 Task: Add an event with the title Project Quality Assurance and Process Improvement Discussion, date '2023/11/14', time 7:00 AM to 9:00 AMand add a description: Throughout the workshop, participants will engage in a series of activities, exercises, and practice sessions that focus on refining their presentation skills. These activities are designed to provide hands-on experience and valuable feedback to help participants improve their delivery style and create compelling presentations.Select event color  Grape . Add location for the event as: Montreal, Canada, logged in from the account softage.4@softage.netand send the event invitation to softage.10@softage.net and softage.1@softage.net. Set a reminder for the event Doesn't repeat
Action: Mouse moved to (68, 91)
Screenshot: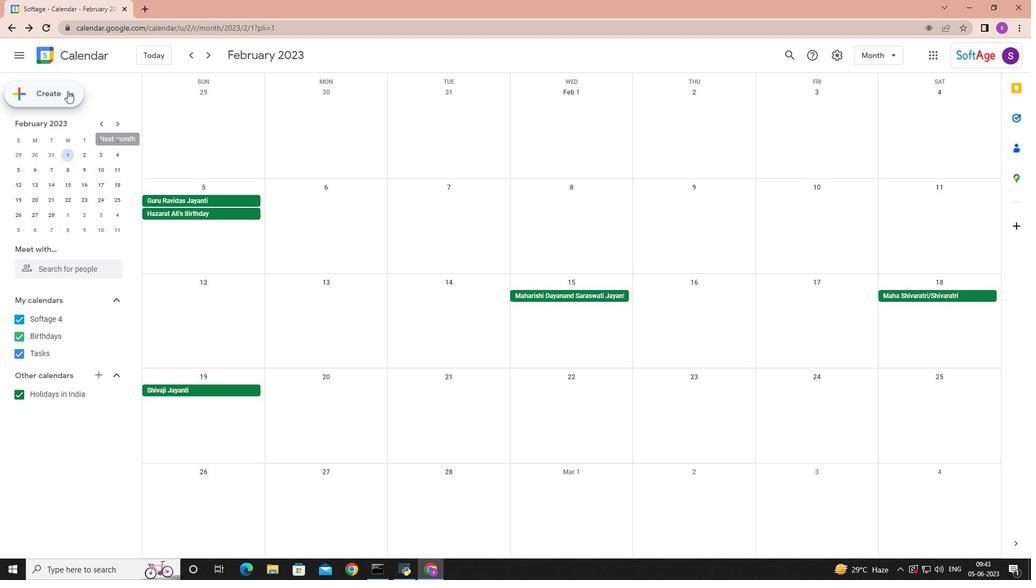 
Action: Mouse pressed left at (68, 91)
Screenshot: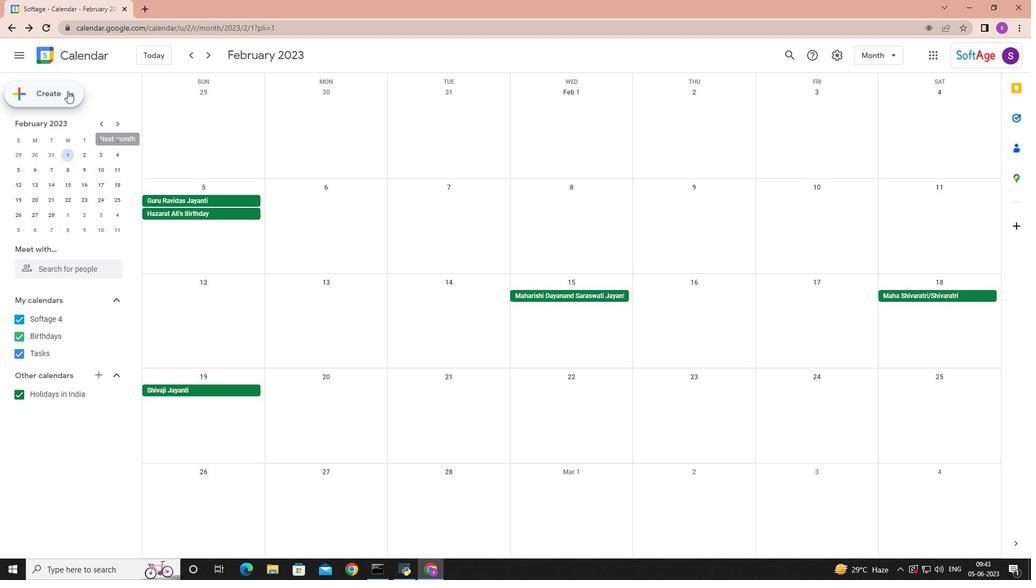 
Action: Mouse moved to (58, 121)
Screenshot: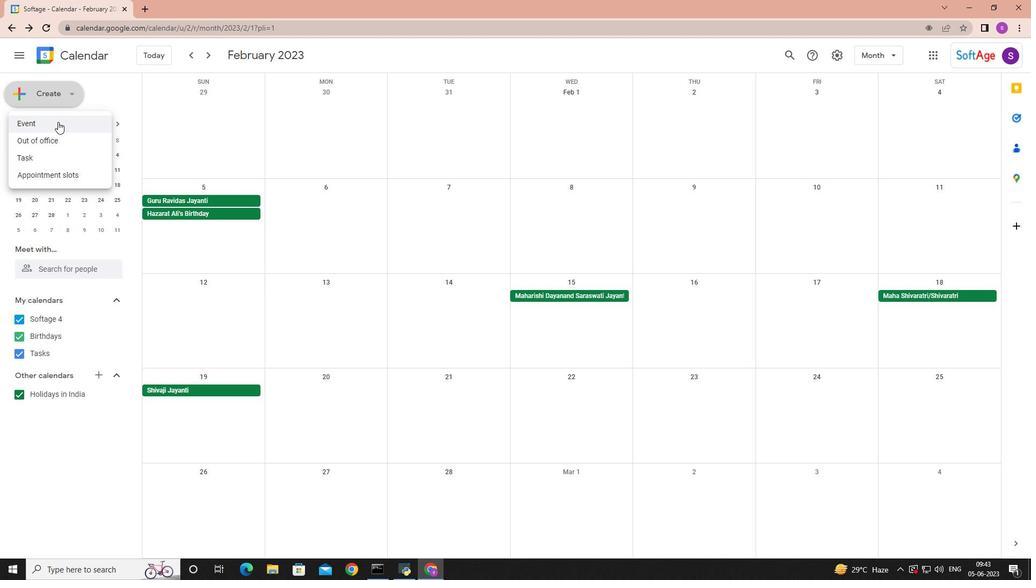 
Action: Mouse pressed left at (58, 121)
Screenshot: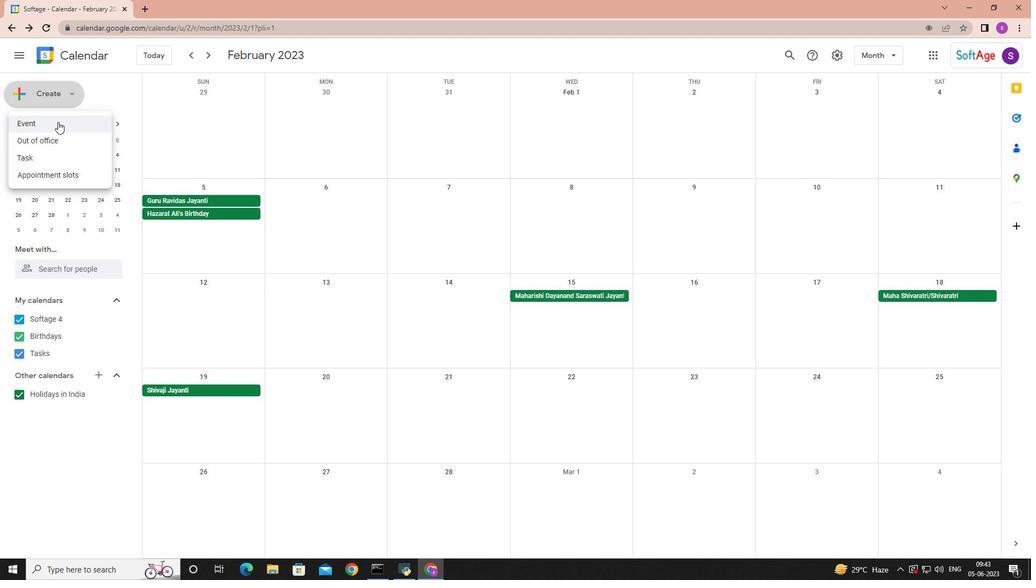 
Action: Mouse moved to (401, 362)
Screenshot: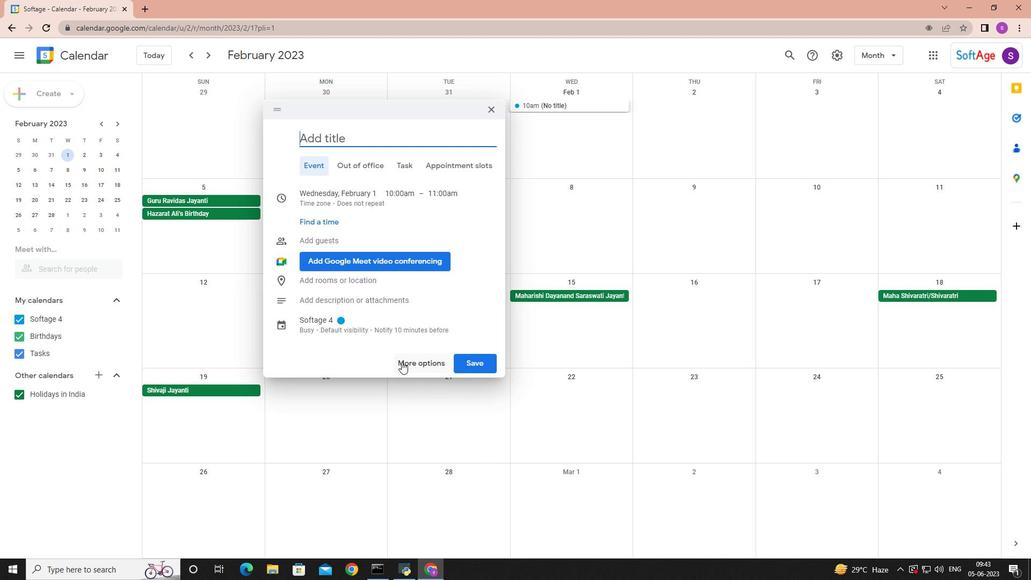
Action: Mouse pressed left at (401, 362)
Screenshot: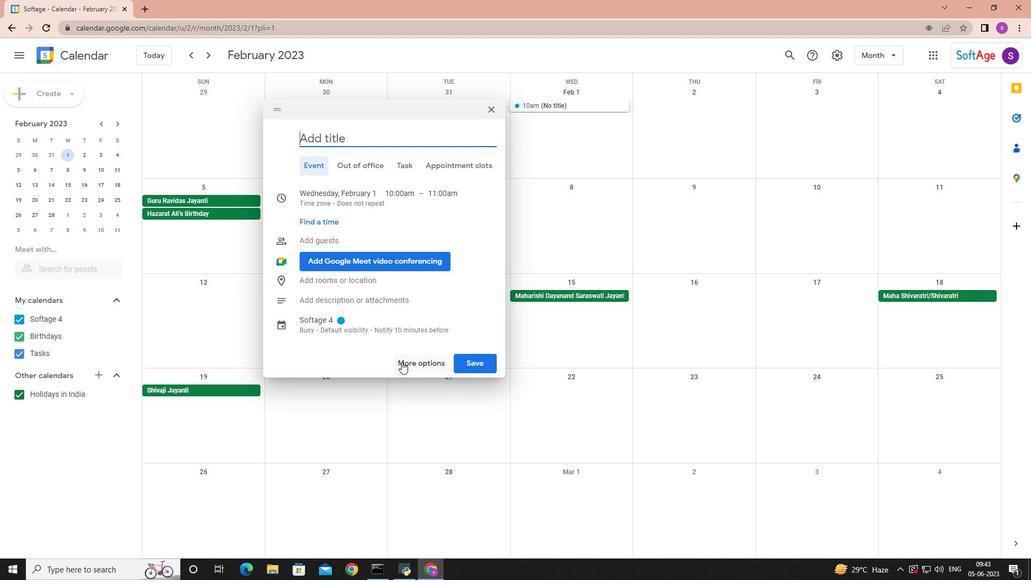 
Action: Key pressed <Key.shift>Project<Key.space><Key.shift>Quality<Key.space><Key.shift>Assurance<Key.space>and<Key.space>process<Key.space><Key.shift>Im<Key.space>p<Key.backspace><Key.backspace>provement<Key.space><Key.shift>Discussion<Key.space>
Screenshot: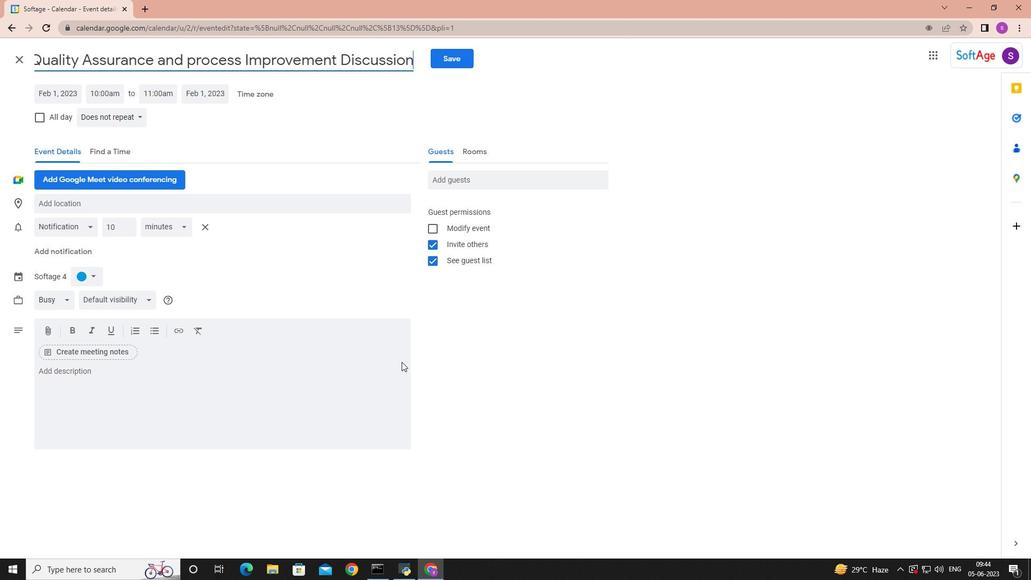 
Action: Mouse moved to (59, 94)
Screenshot: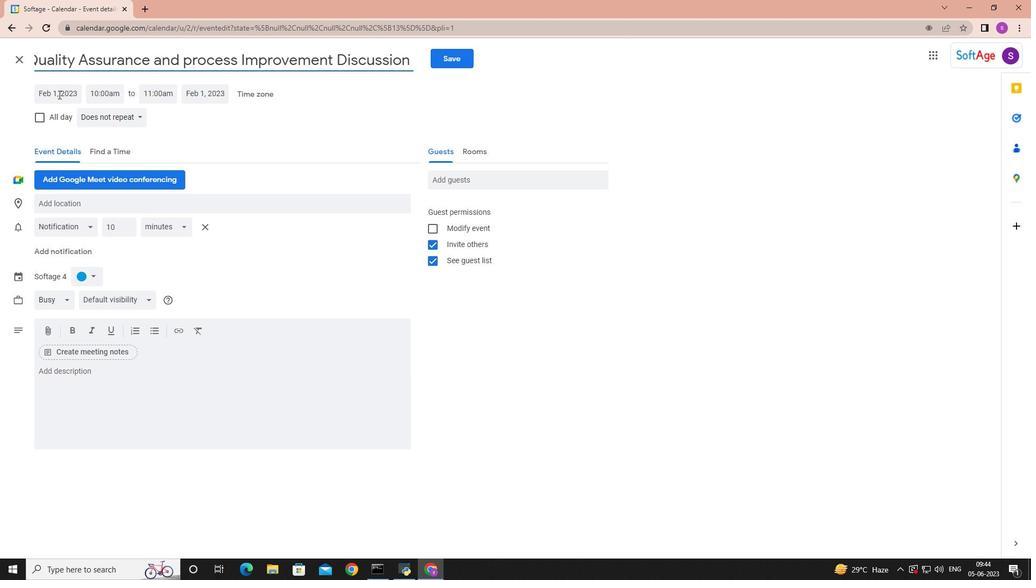 
Action: Mouse pressed left at (59, 94)
Screenshot: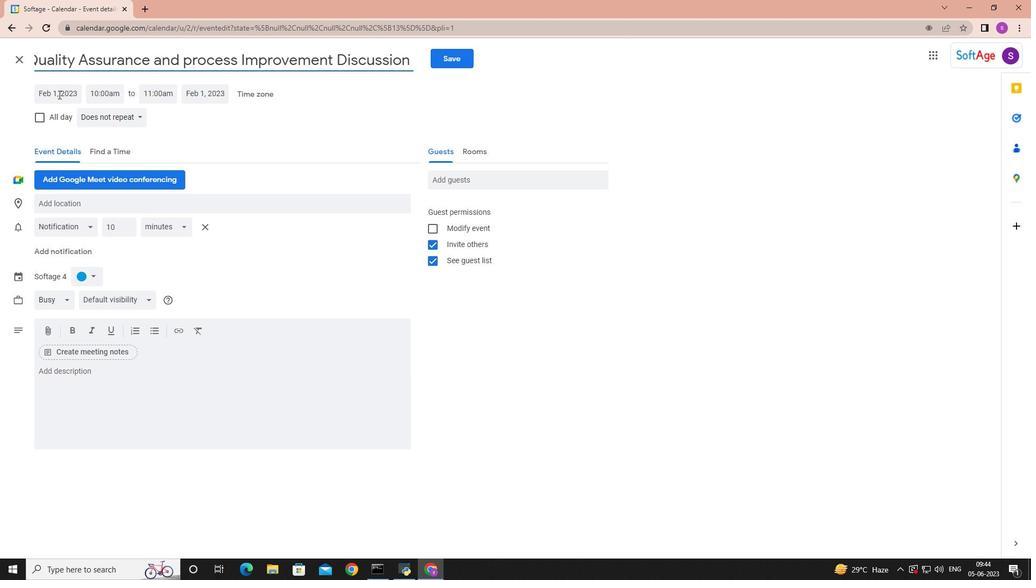
Action: Mouse moved to (169, 114)
Screenshot: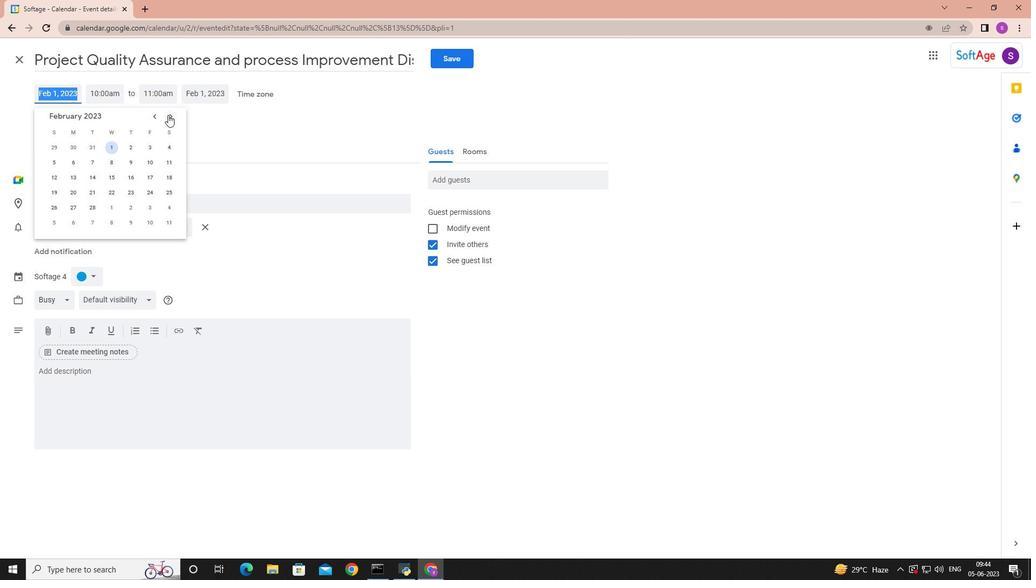 
Action: Mouse pressed left at (169, 114)
Screenshot: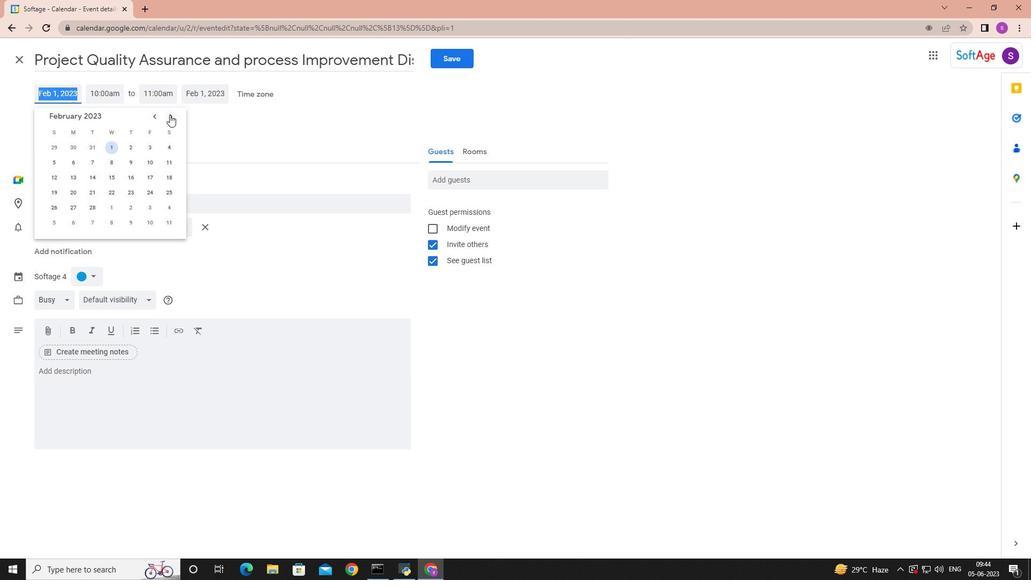 
Action: Mouse moved to (169, 114)
Screenshot: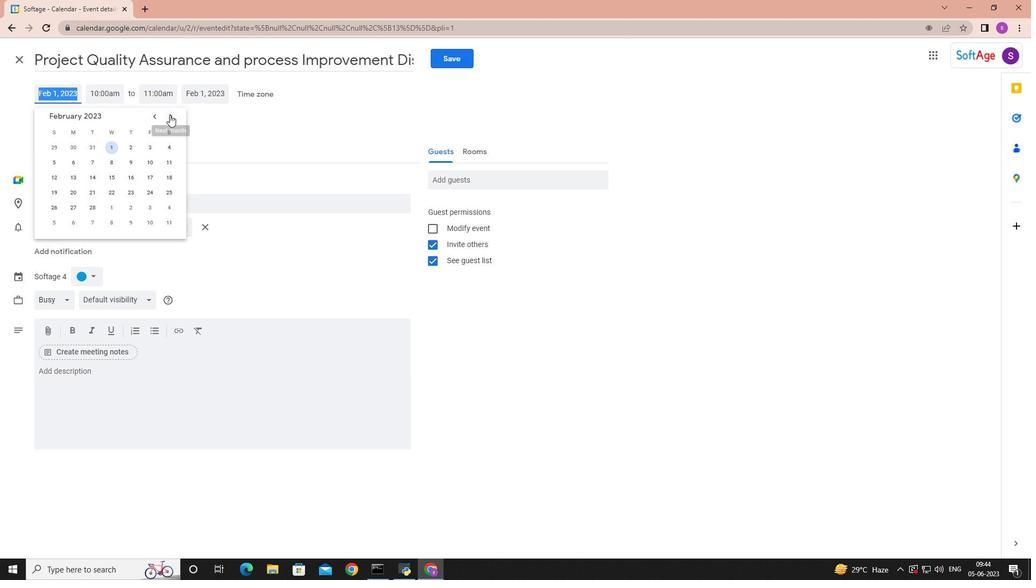 
Action: Mouse pressed left at (169, 114)
Screenshot: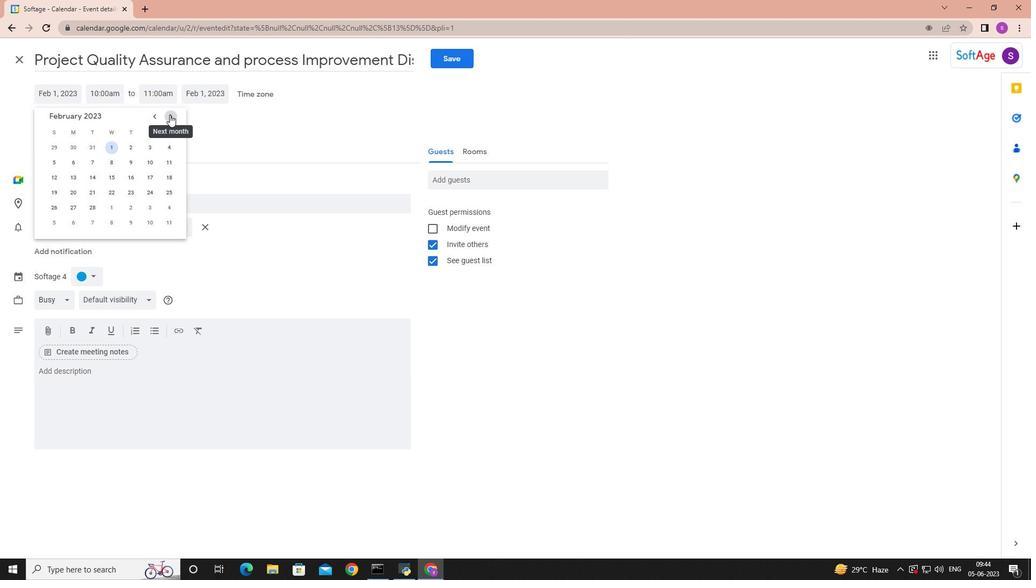 
Action: Mouse pressed left at (169, 114)
Screenshot: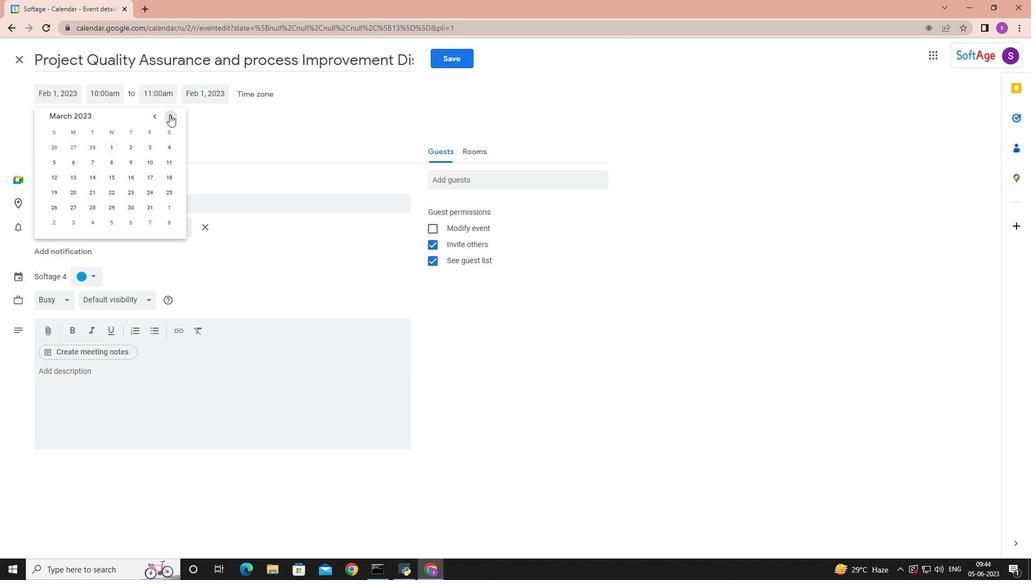 
Action: Mouse pressed left at (169, 114)
Screenshot: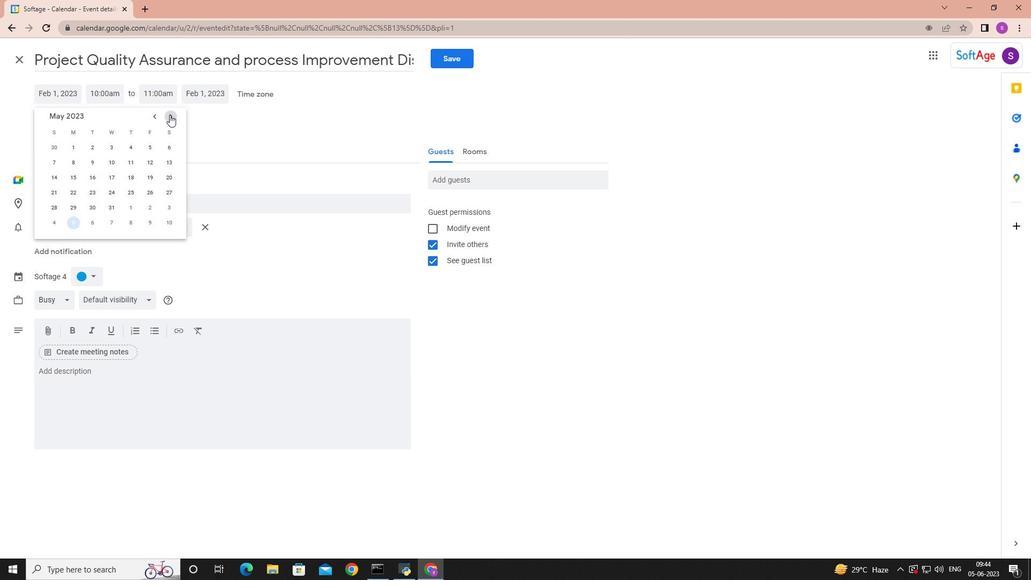 
Action: Mouse pressed left at (169, 114)
Screenshot: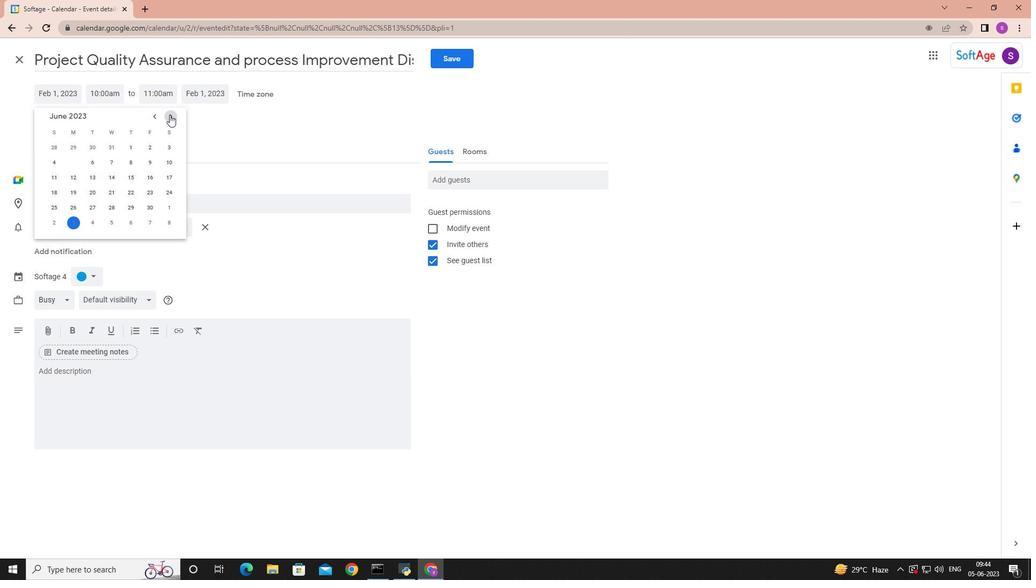 
Action: Mouse pressed left at (169, 114)
Screenshot: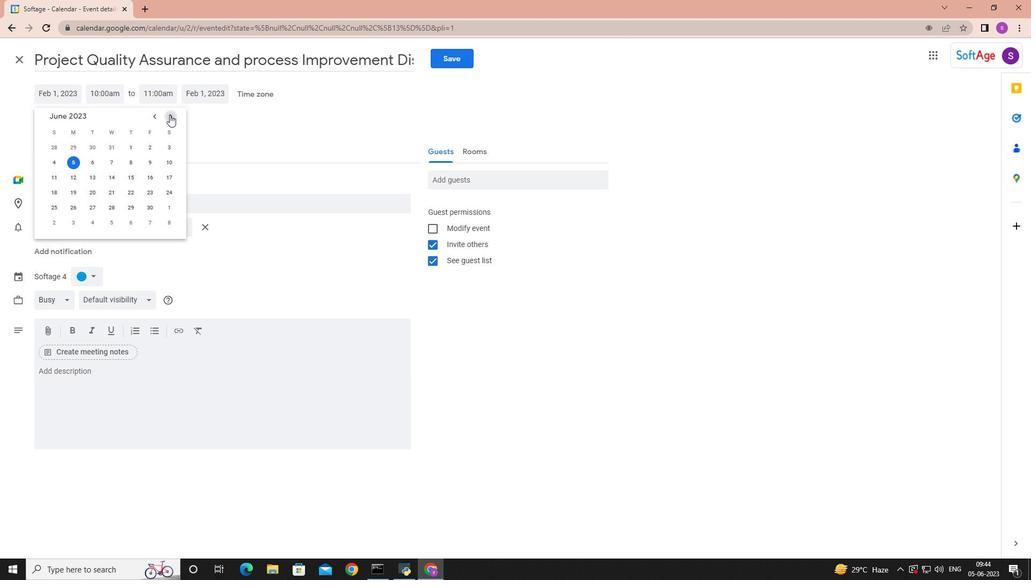
Action: Mouse pressed left at (169, 114)
Screenshot: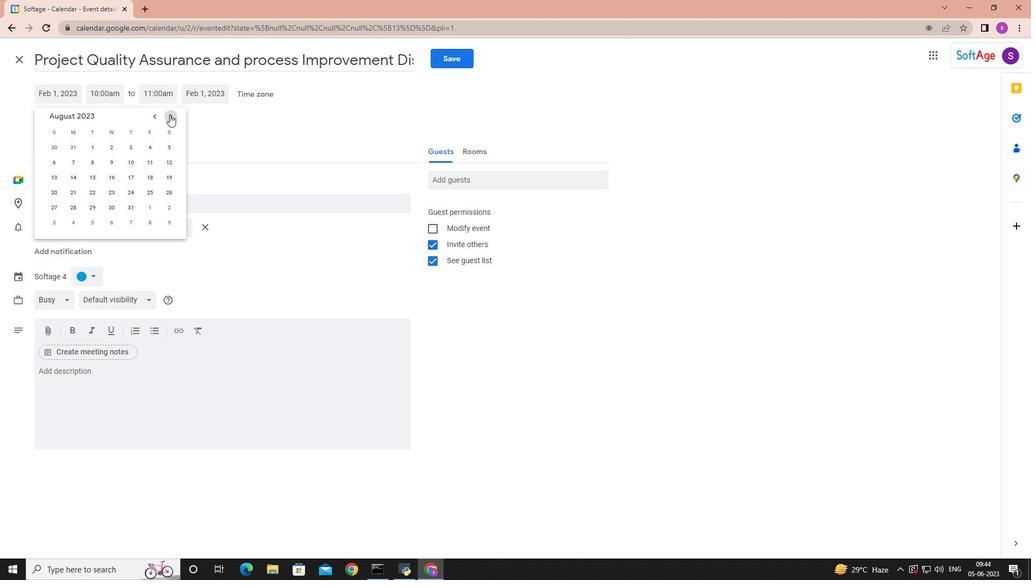 
Action: Mouse pressed left at (169, 114)
Screenshot: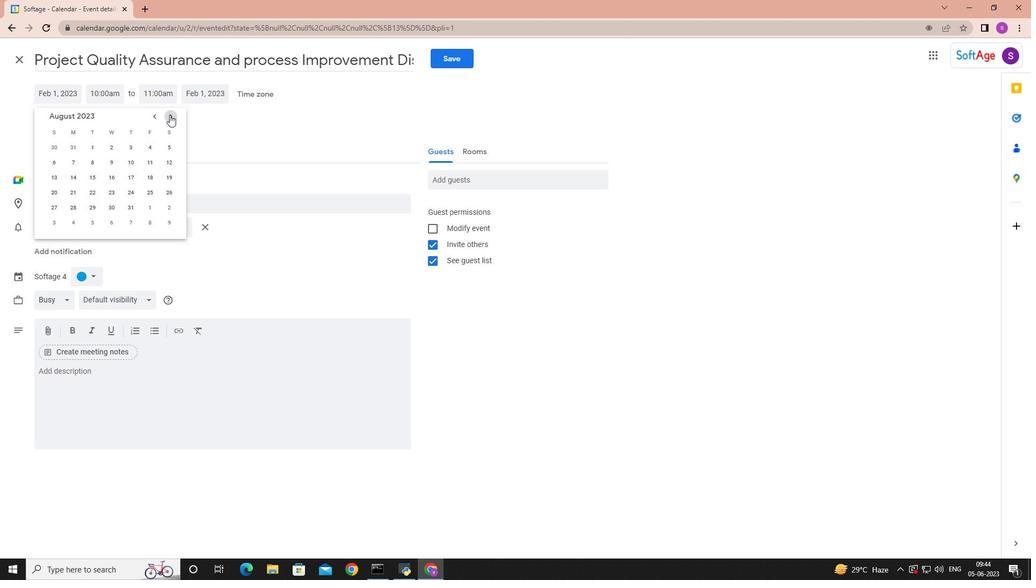
Action: Mouse pressed left at (169, 114)
Screenshot: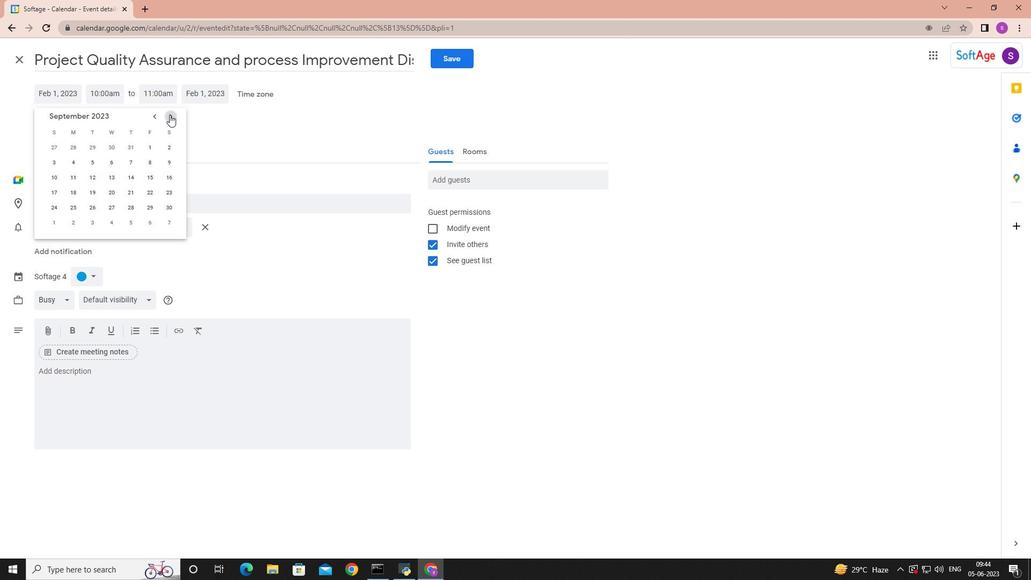 
Action: Mouse moved to (95, 177)
Screenshot: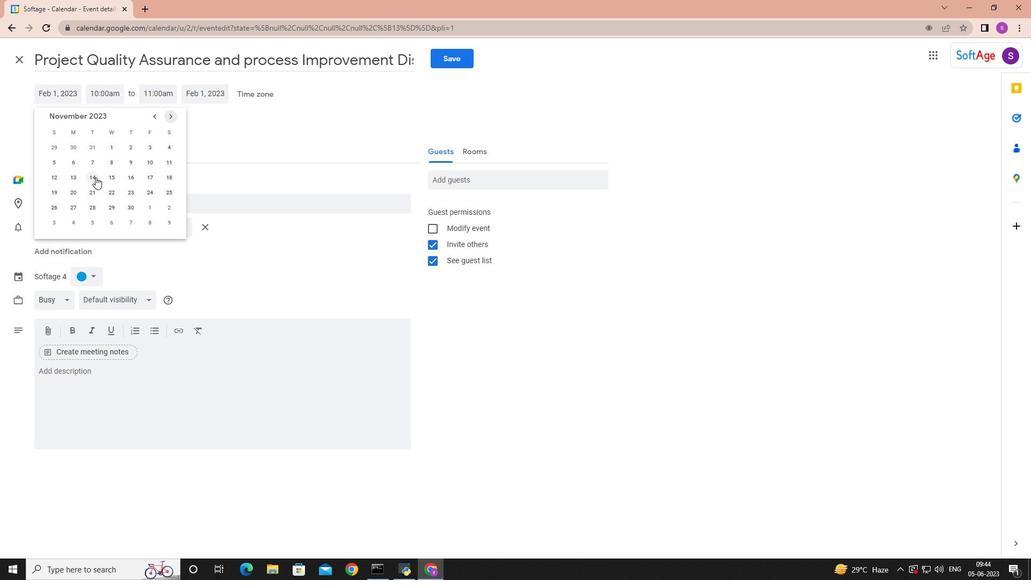 
Action: Mouse pressed left at (95, 177)
Screenshot: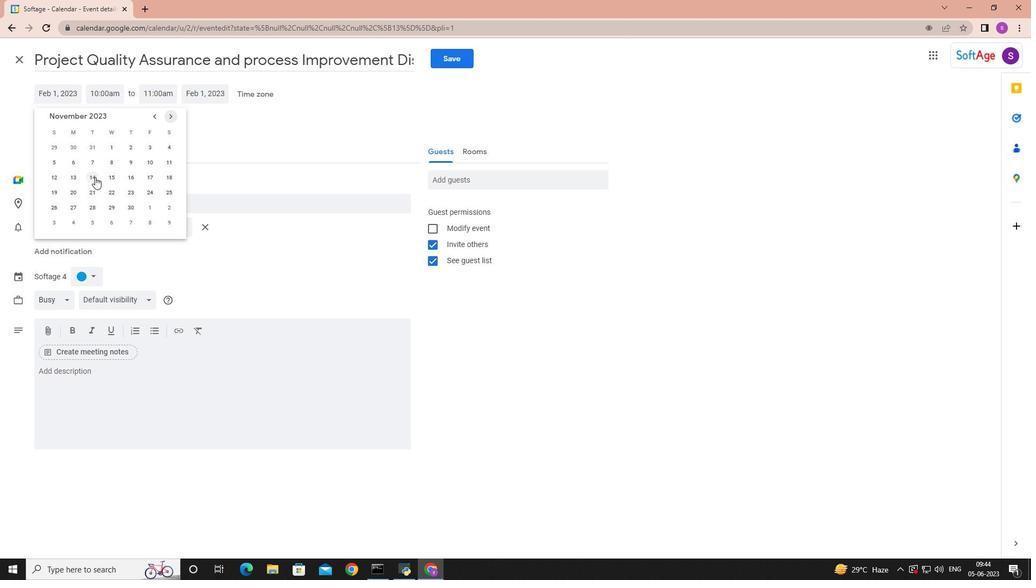 
Action: Mouse moved to (105, 93)
Screenshot: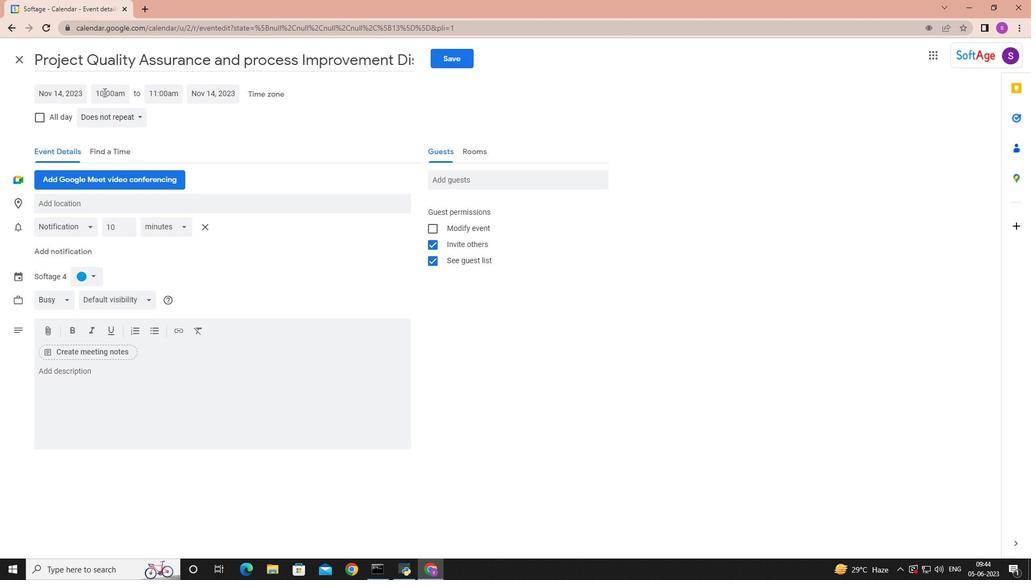 
Action: Mouse pressed left at (105, 93)
Screenshot: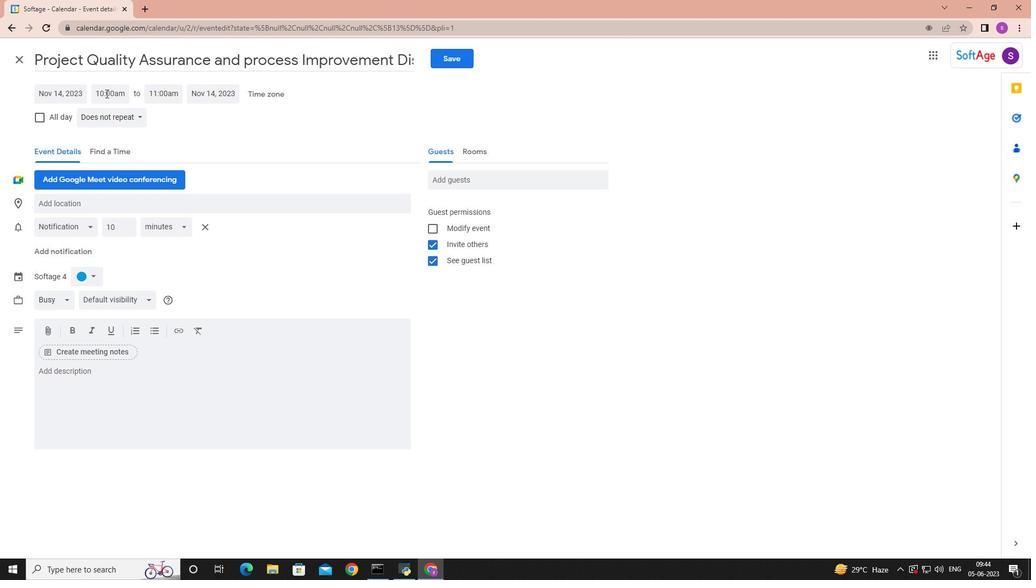 
Action: Mouse moved to (151, 183)
Screenshot: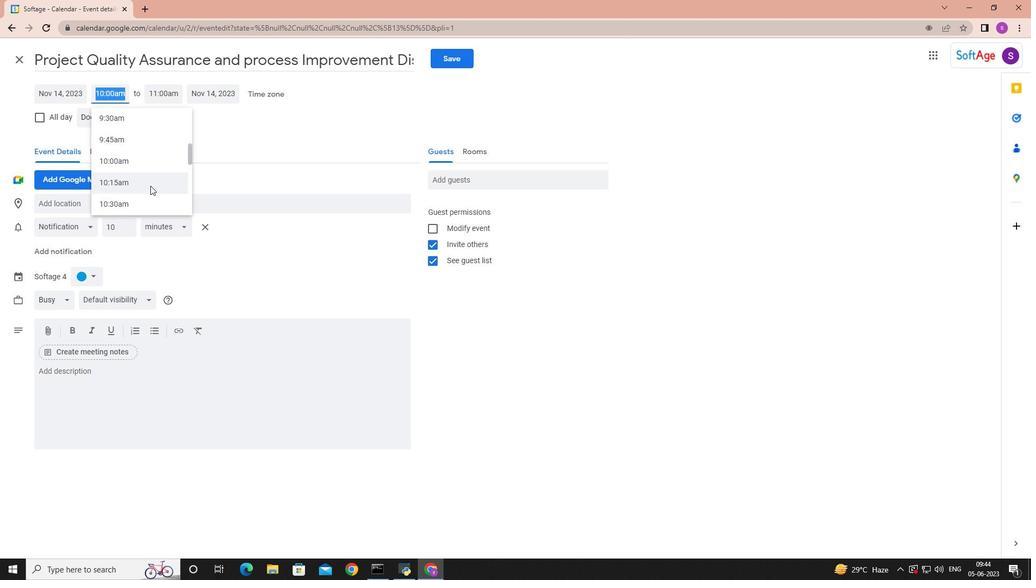 
Action: Mouse scrolled (151, 184) with delta (0, 0)
Screenshot: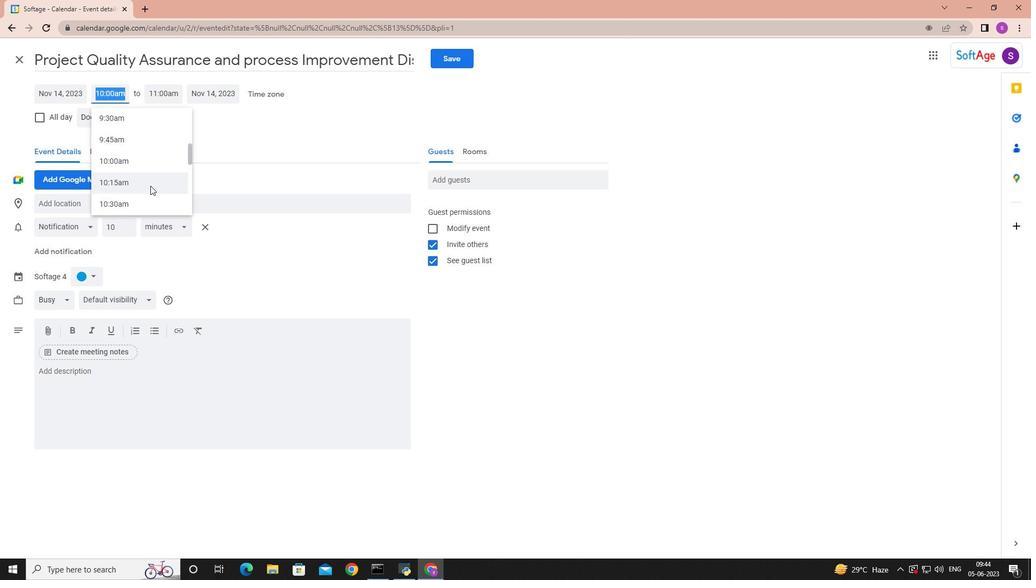 
Action: Mouse scrolled (151, 184) with delta (0, 0)
Screenshot: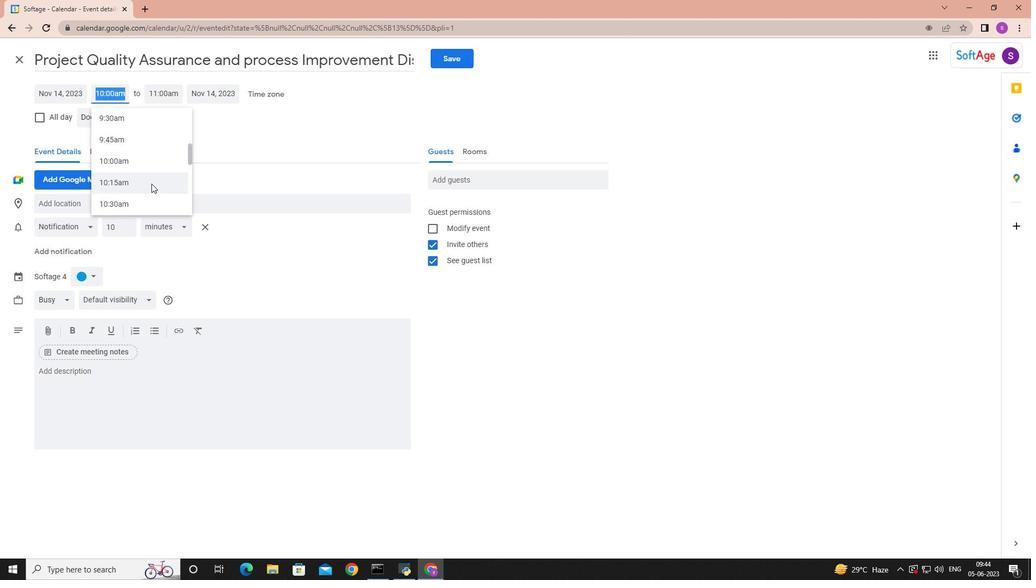 
Action: Mouse scrolled (151, 184) with delta (0, 0)
Screenshot: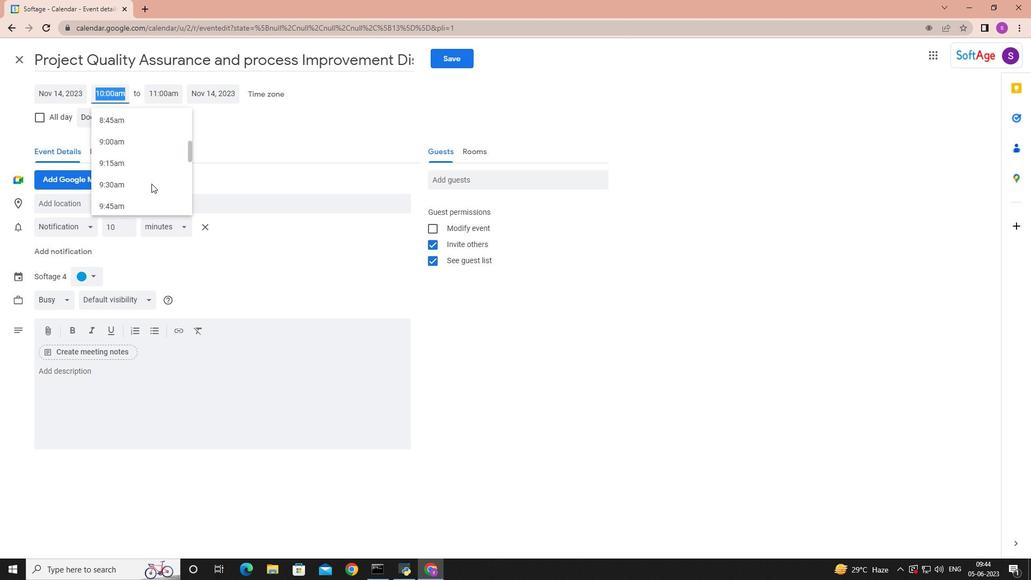 
Action: Mouse scrolled (151, 184) with delta (0, 0)
Screenshot: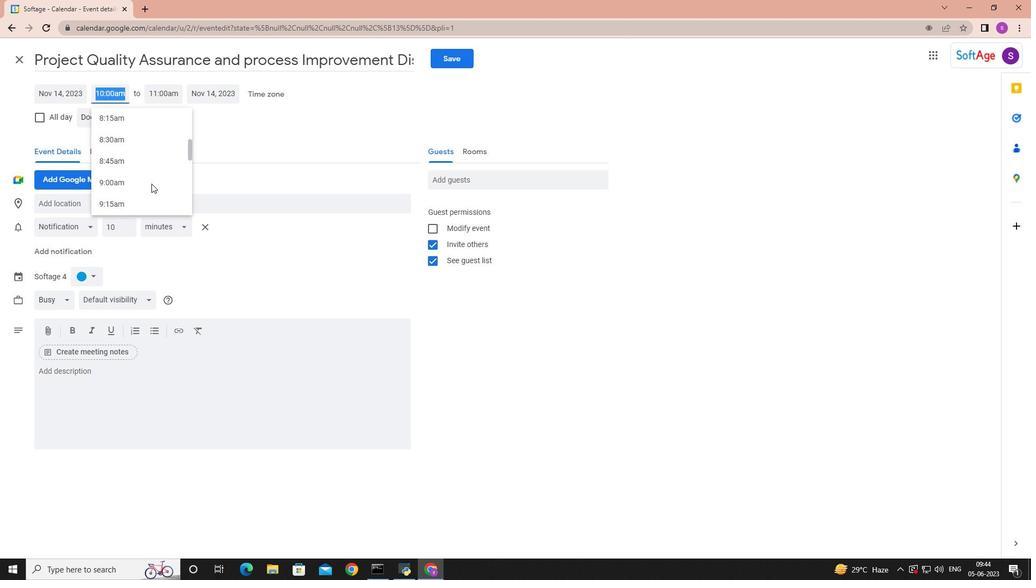 
Action: Mouse scrolled (151, 184) with delta (0, 0)
Screenshot: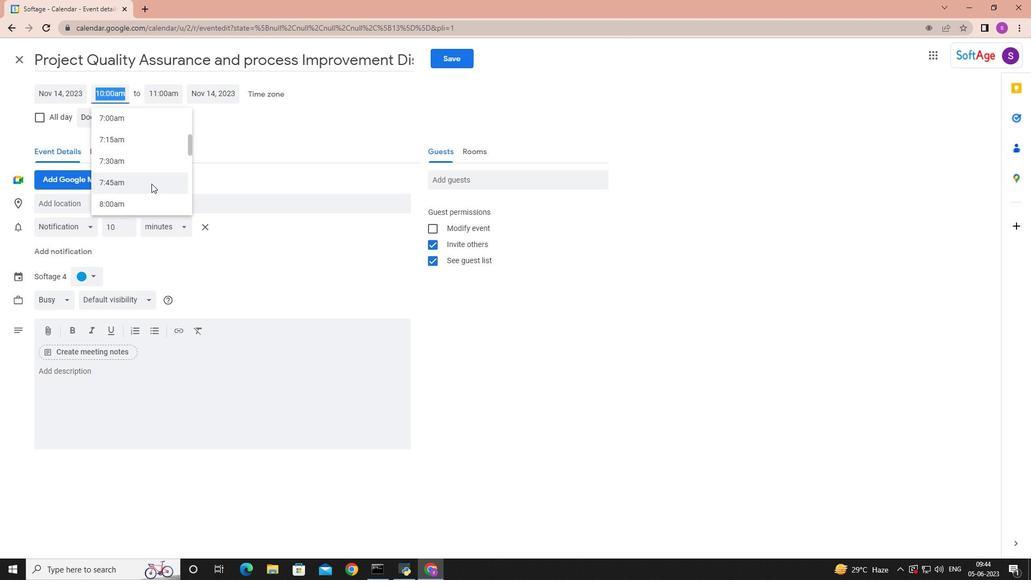
Action: Mouse moved to (126, 171)
Screenshot: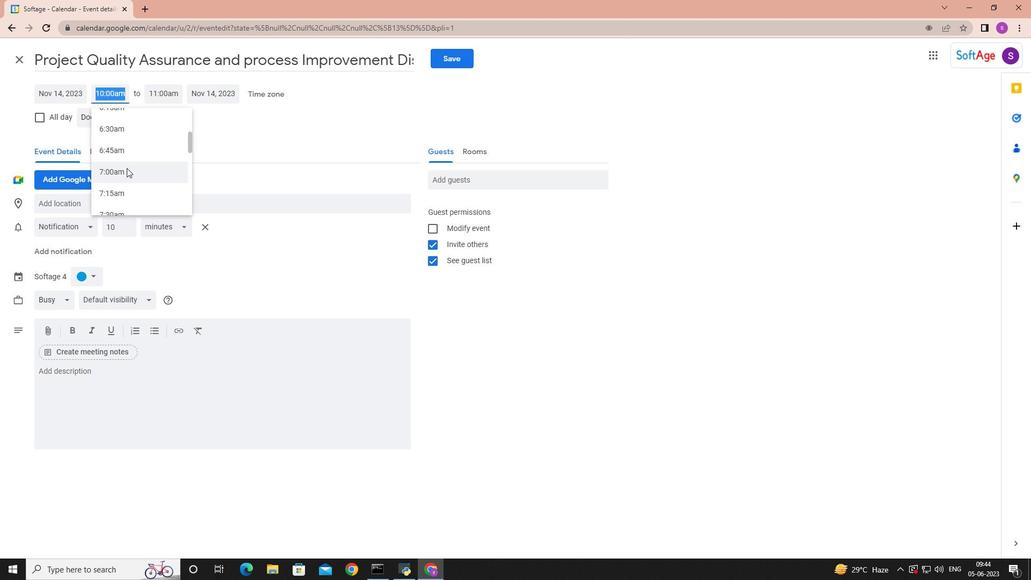 
Action: Mouse pressed left at (126, 171)
Screenshot: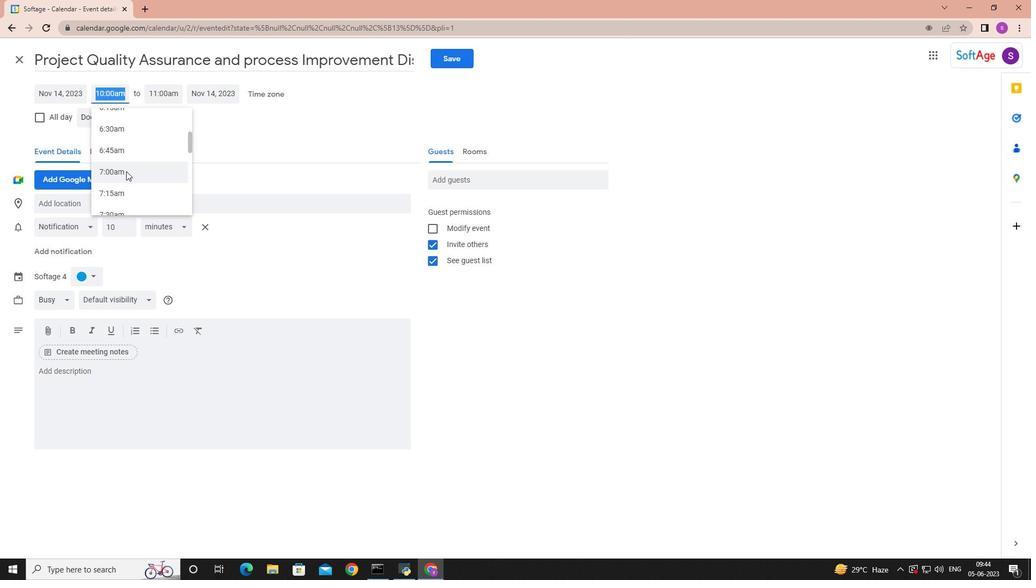 
Action: Mouse moved to (161, 91)
Screenshot: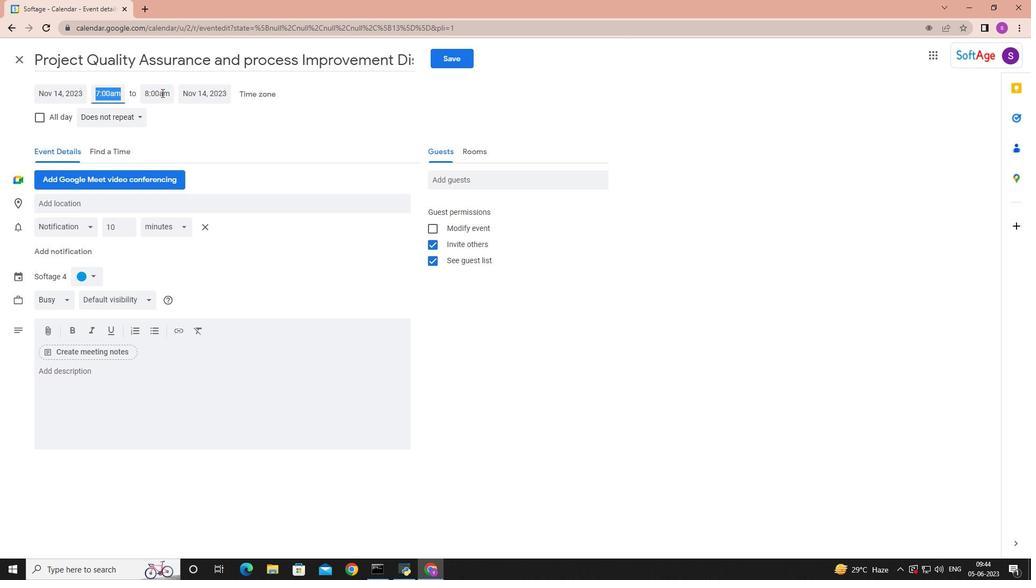 
Action: Mouse pressed left at (161, 91)
Screenshot: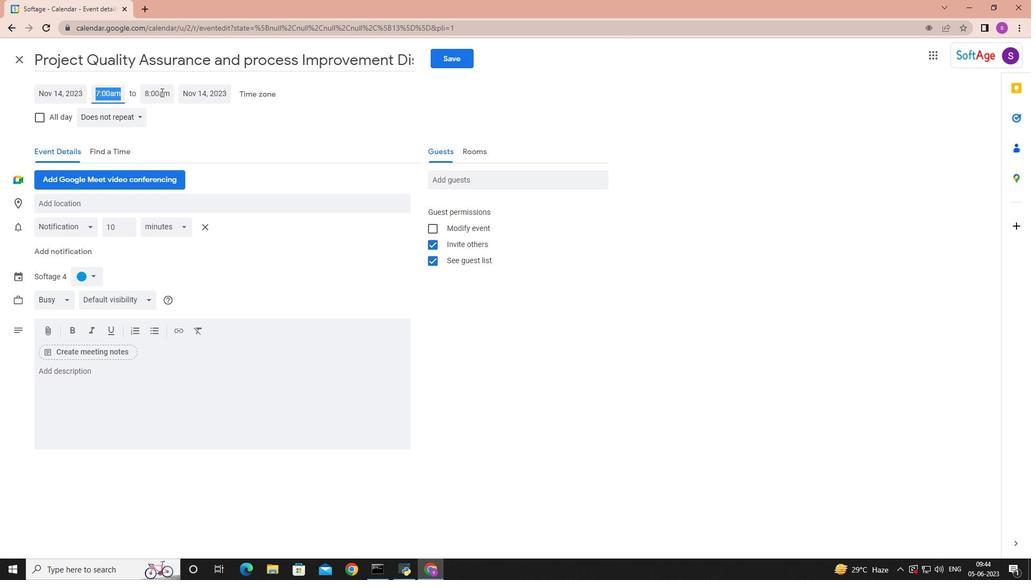 
Action: Mouse moved to (179, 204)
Screenshot: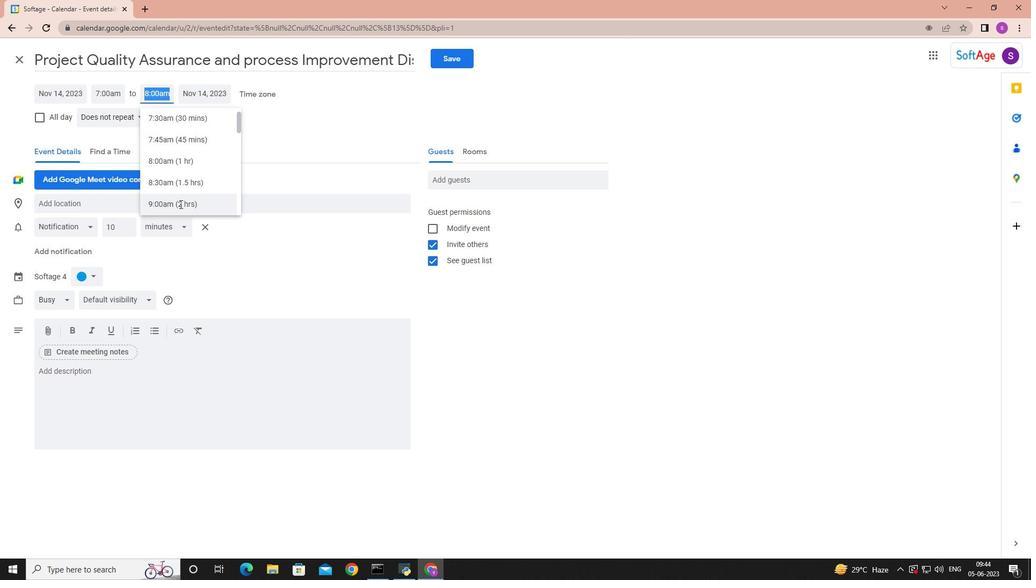 
Action: Mouse pressed left at (179, 204)
Screenshot: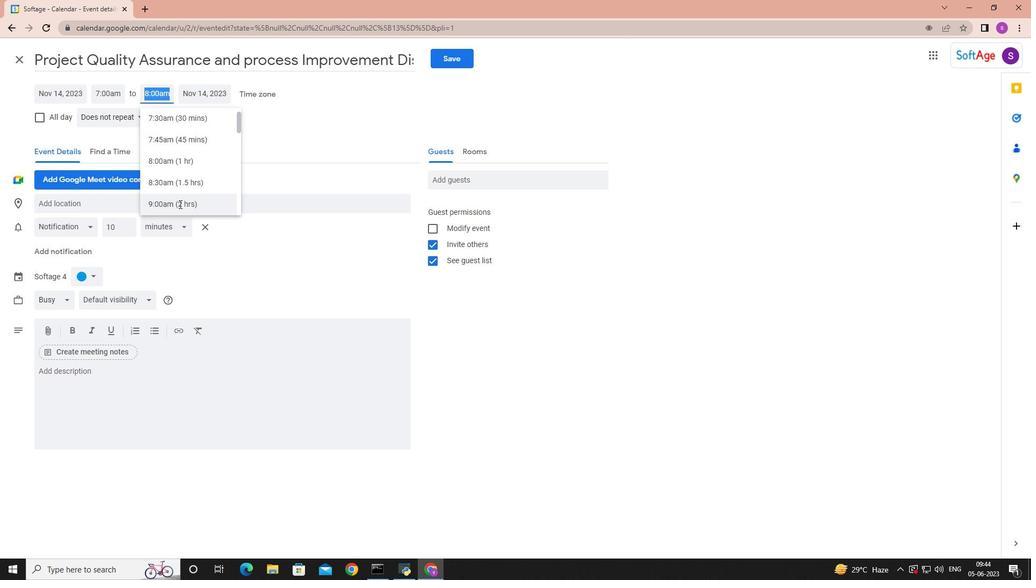 
Action: Mouse moved to (94, 376)
Screenshot: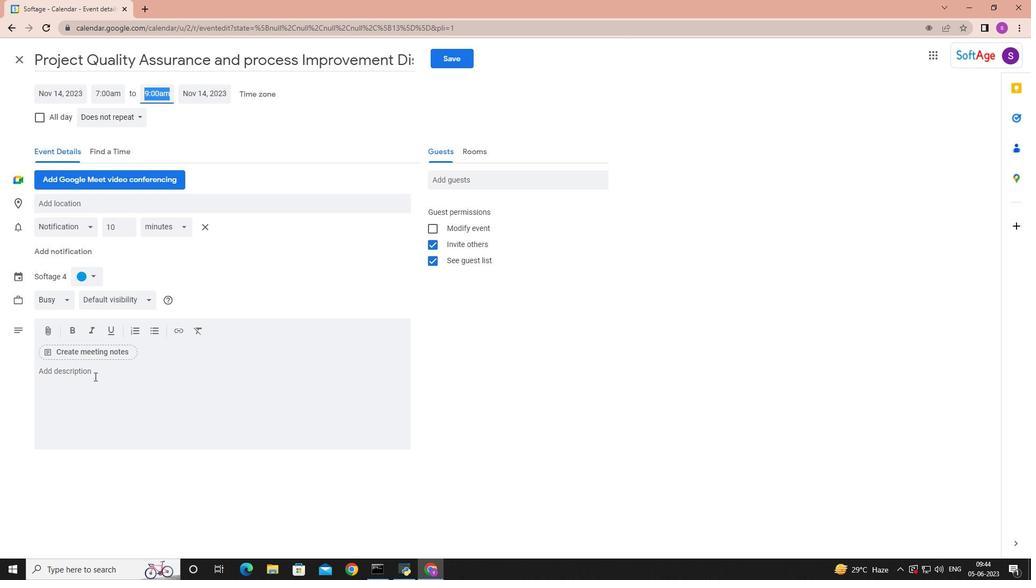 
Action: Mouse pressed left at (94, 376)
Screenshot: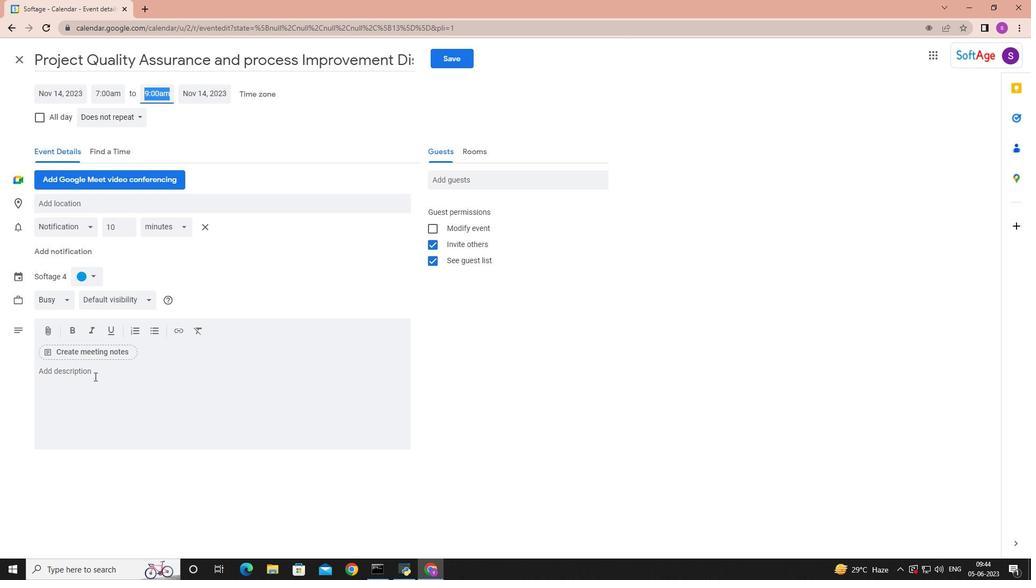 
Action: Mouse moved to (101, 377)
Screenshot: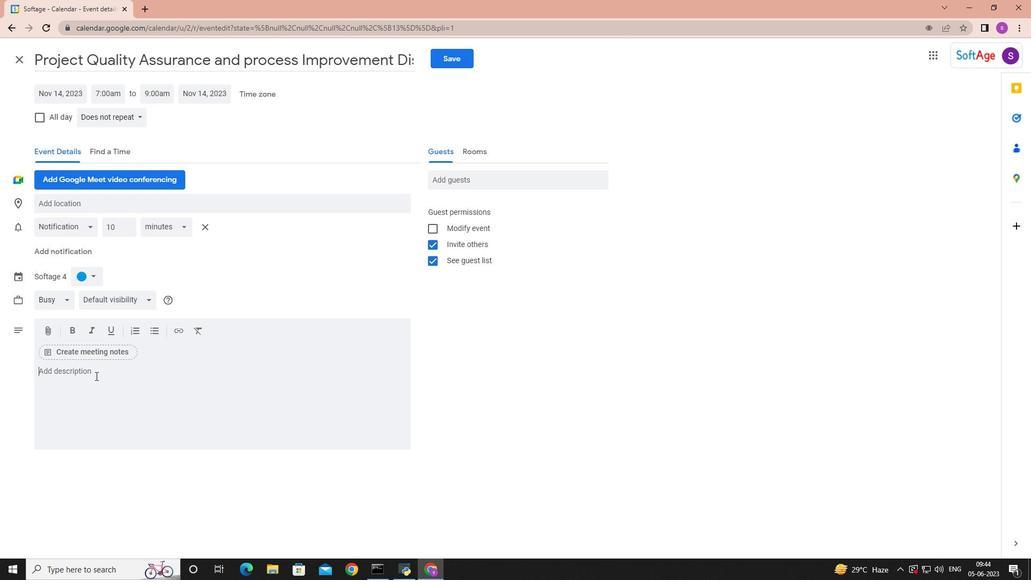 
Action: Key pressed <Key.shift>Throughout<Key.space>the<Key.space>workshop<Key.space><Key.backspace>,<Key.space>participants<Key.space>will<Key.space>engage<Key.space>in<Key.space>a<Key.space>series<Key.space>if<Key.space><Key.backspace><Key.backspace><Key.backspace>of<Key.space>activir<Key.backspace>ties<Key.space>are<Key.space>designed<Key.space>to<Key.space>provide<Key.space>hands-on<Key.space>experience<Key.space>and<Key.space>valuable<Key.space>feedback<Key.space>to<Key.space>help<Key.space>participants<Key.space>improve<Key.space>y<Key.backspace>their<Key.space>delivery<Key.space>style<Key.space>and<Key.space>create<Key.space>compelling<Key.space>presentations.
Screenshot: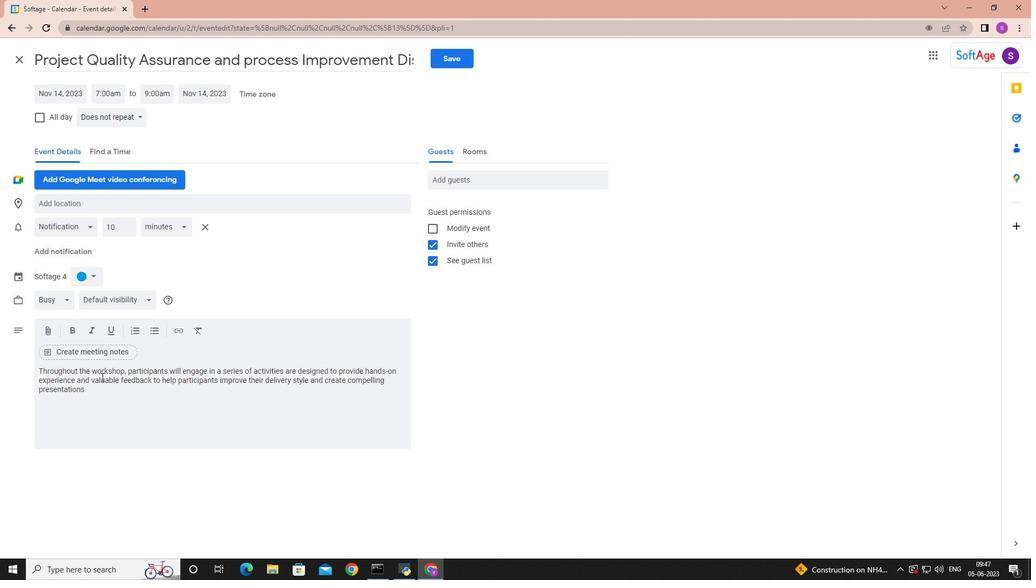 
Action: Mouse moved to (91, 276)
Screenshot: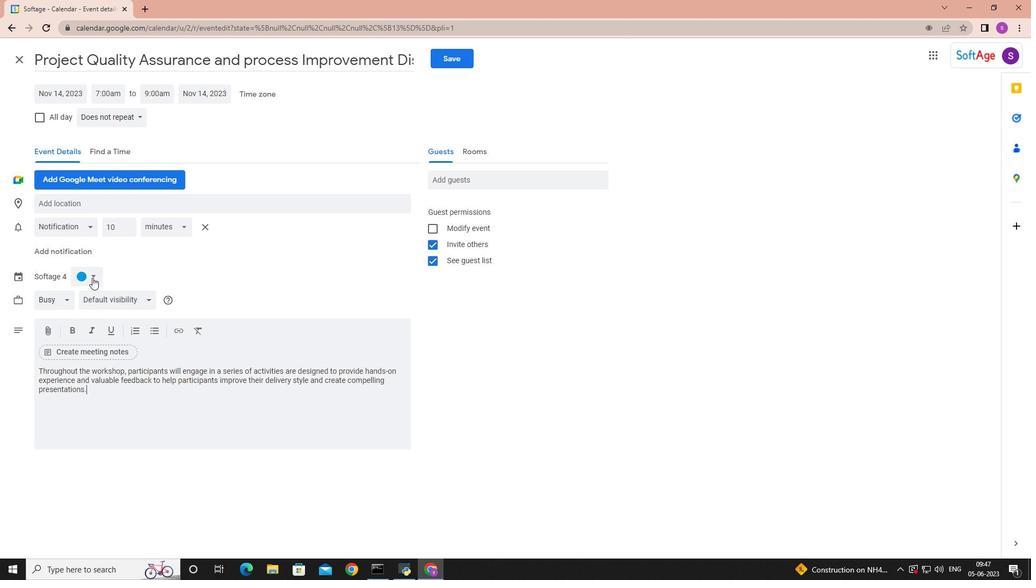 
Action: Mouse pressed left at (91, 276)
Screenshot: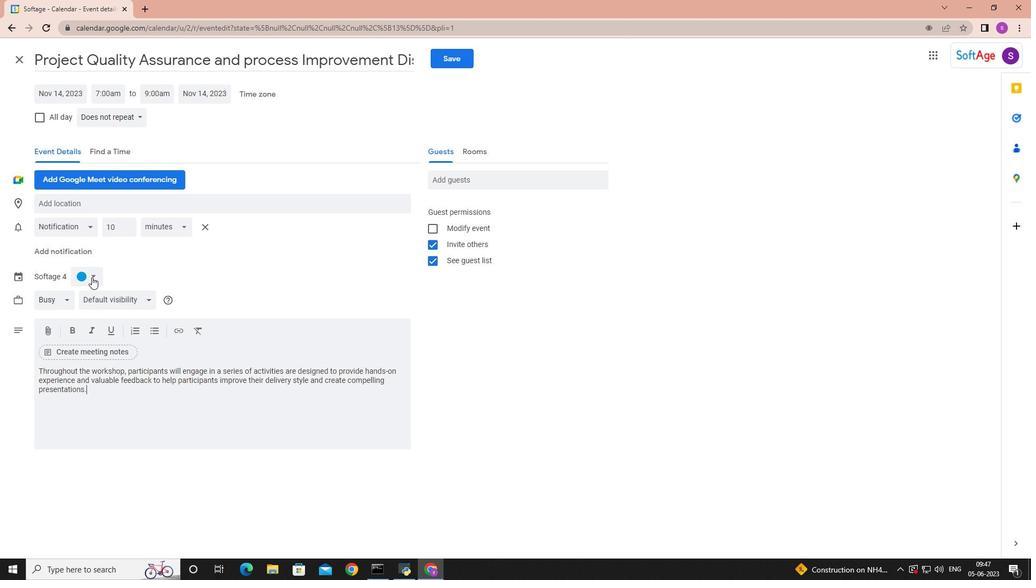 
Action: Mouse moved to (92, 327)
Screenshot: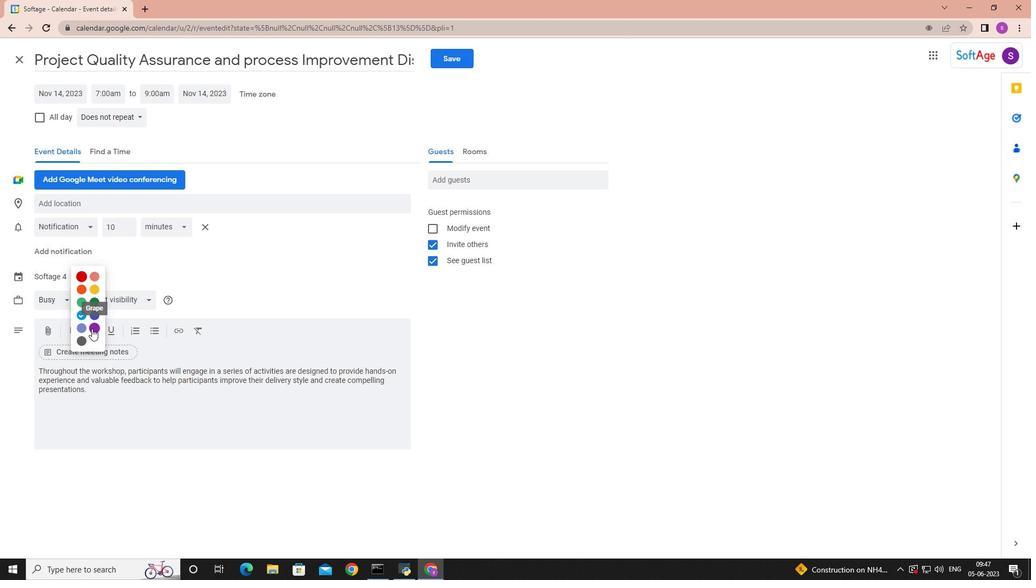 
Action: Mouse pressed left at (92, 327)
Screenshot: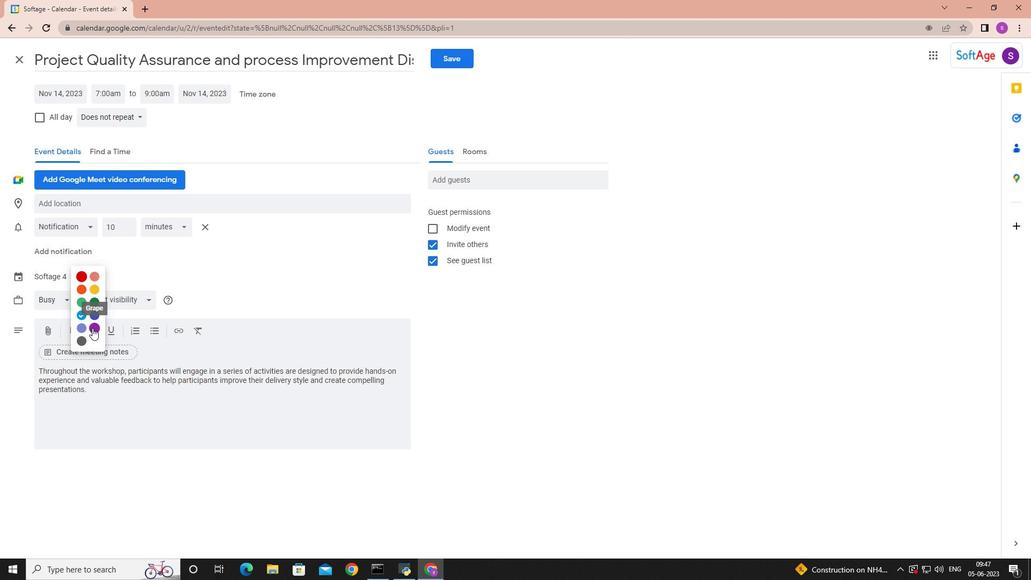 
Action: Mouse moved to (70, 203)
Screenshot: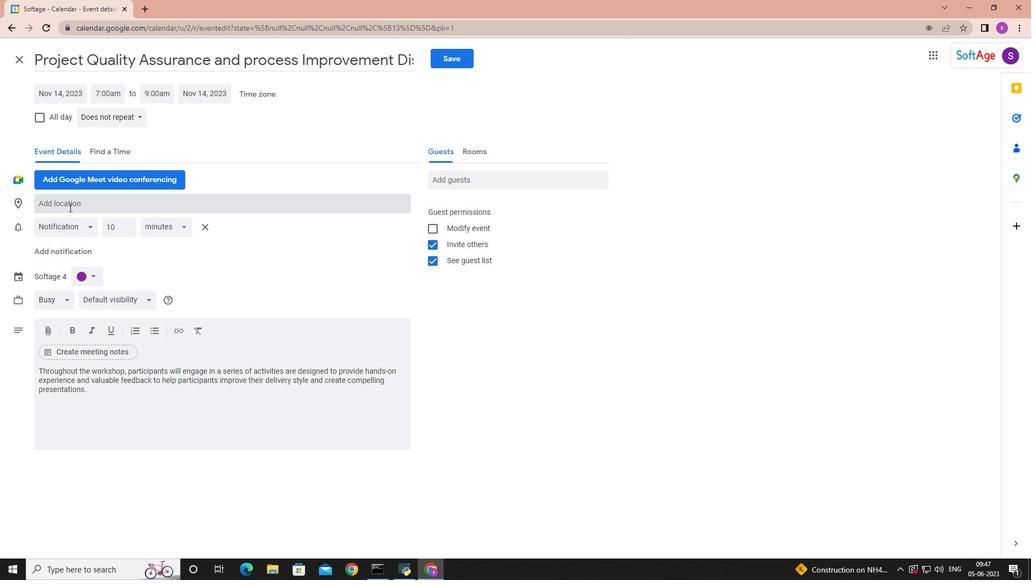 
Action: Mouse pressed left at (70, 203)
Screenshot: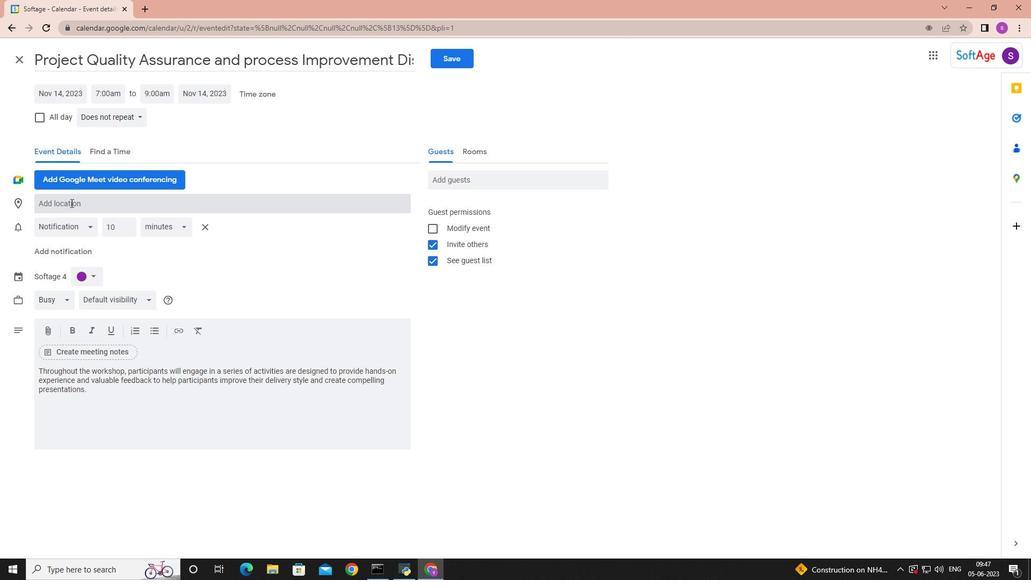 
Action: Key pressed <Key.shift>mo<Key.backspace><Key.backspace><Key.shift>Montreal,<Key.space><Key.shift>Canda
Screenshot: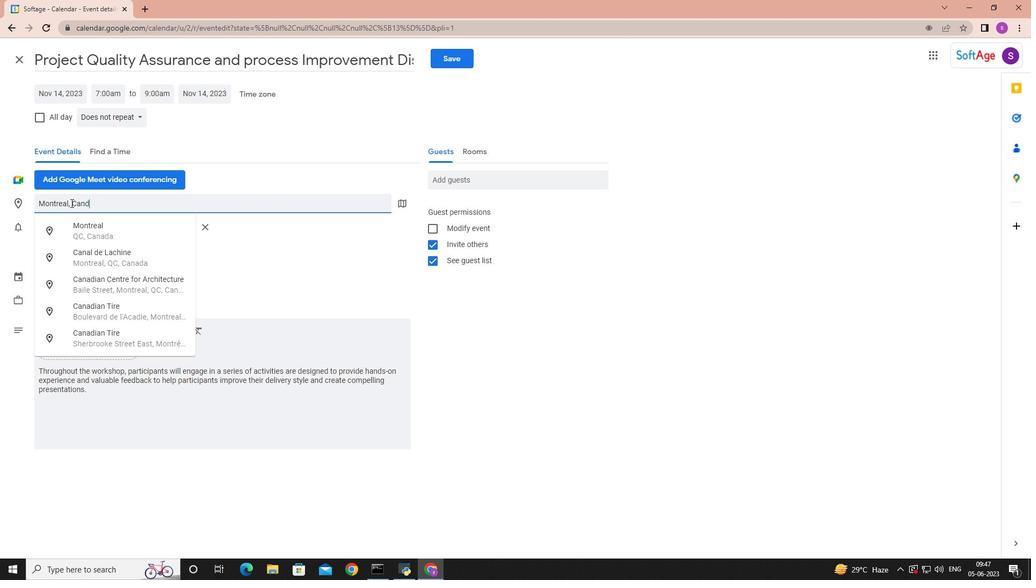 
Action: Mouse moved to (492, 177)
Screenshot: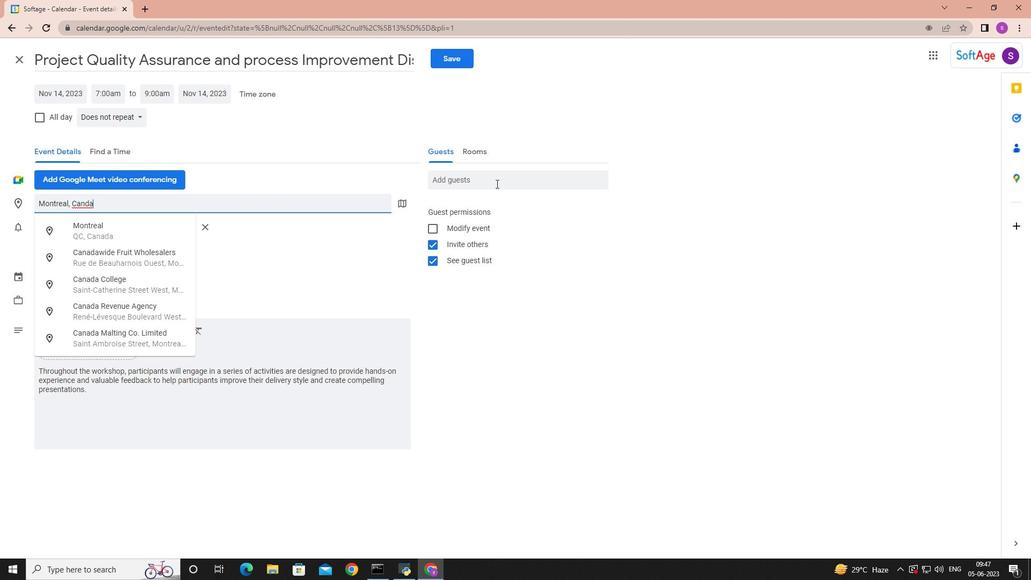 
Action: Mouse pressed left at (492, 177)
Screenshot: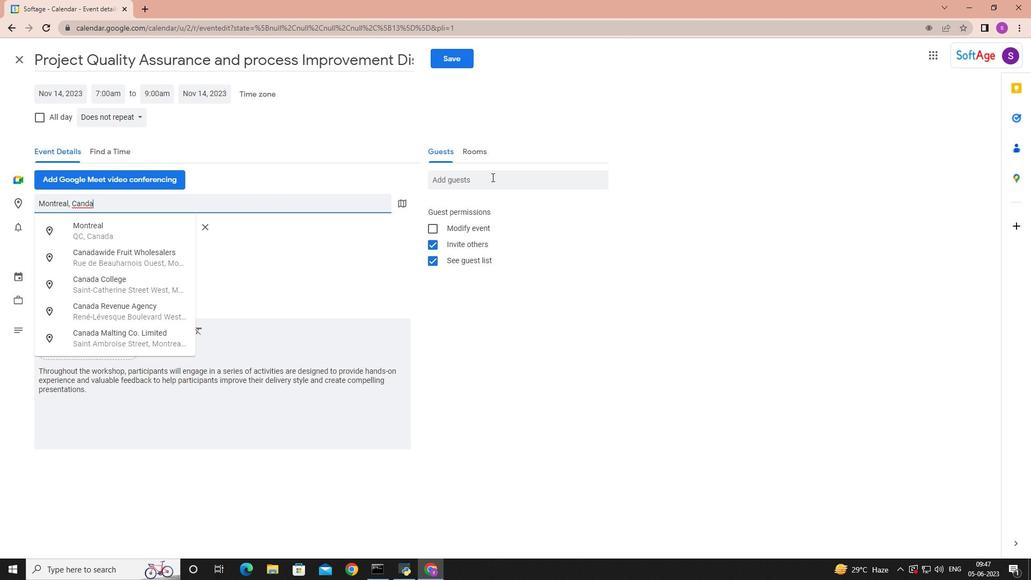 
Action: Key pressed softage.10
Screenshot: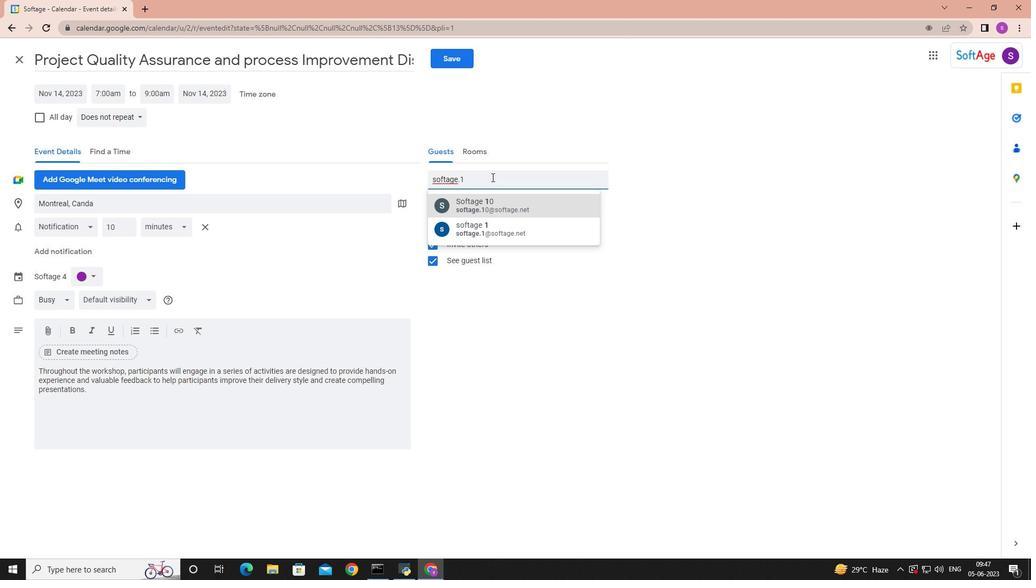 
Action: Mouse moved to (498, 206)
Screenshot: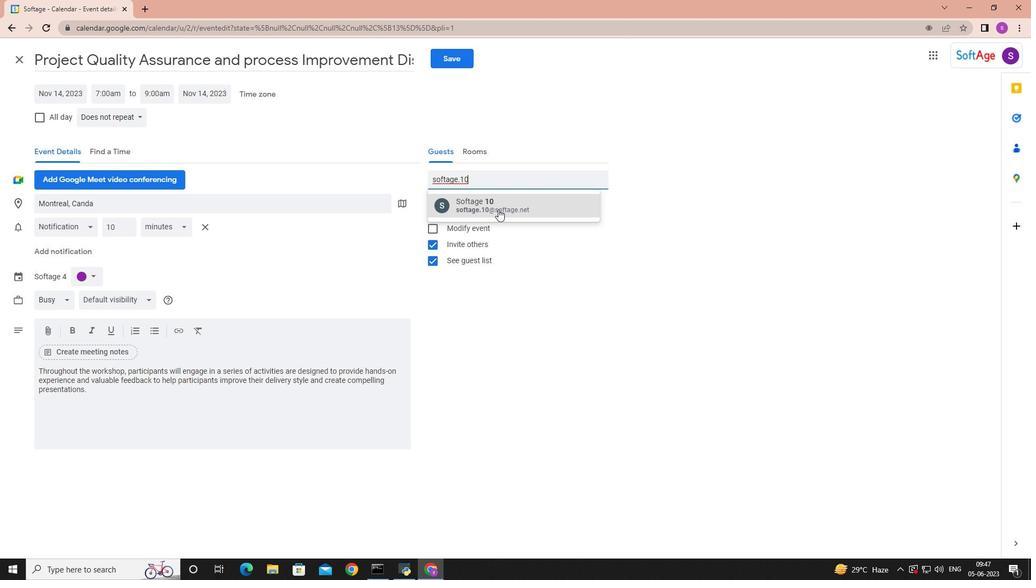 
Action: Mouse pressed left at (498, 206)
Screenshot: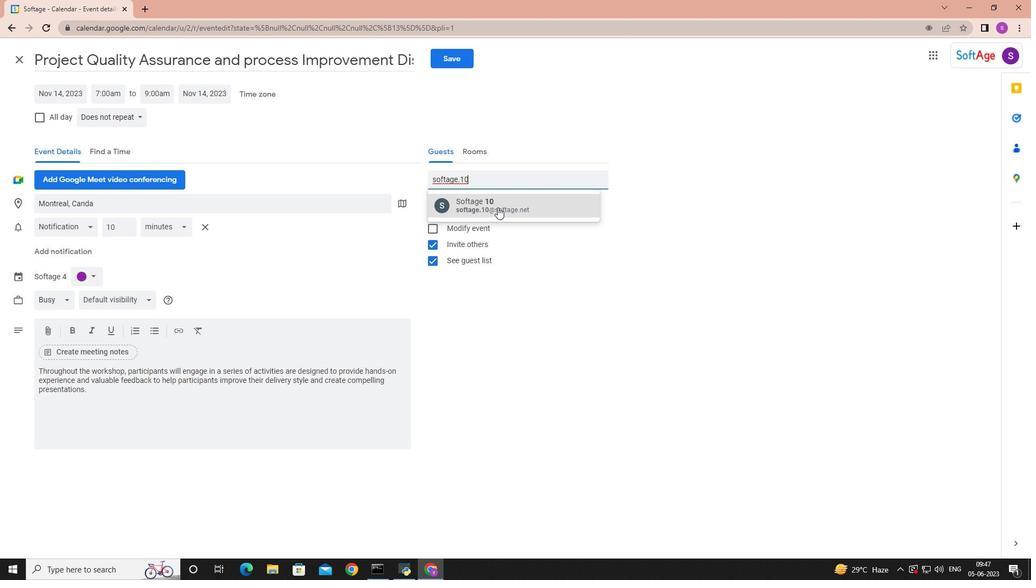 
Action: Key pressed softage.1
Screenshot: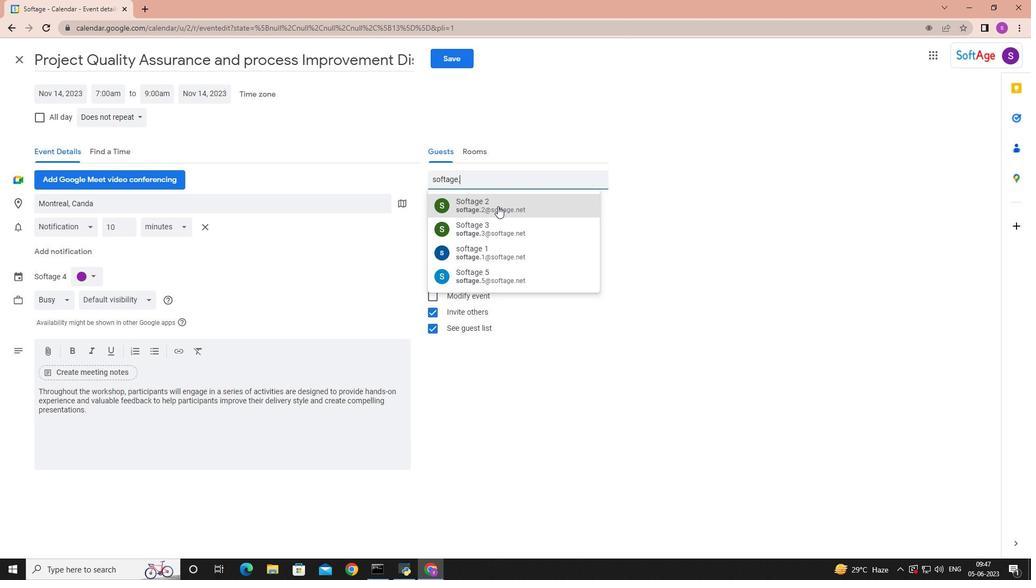 
Action: Mouse pressed left at (498, 206)
Screenshot: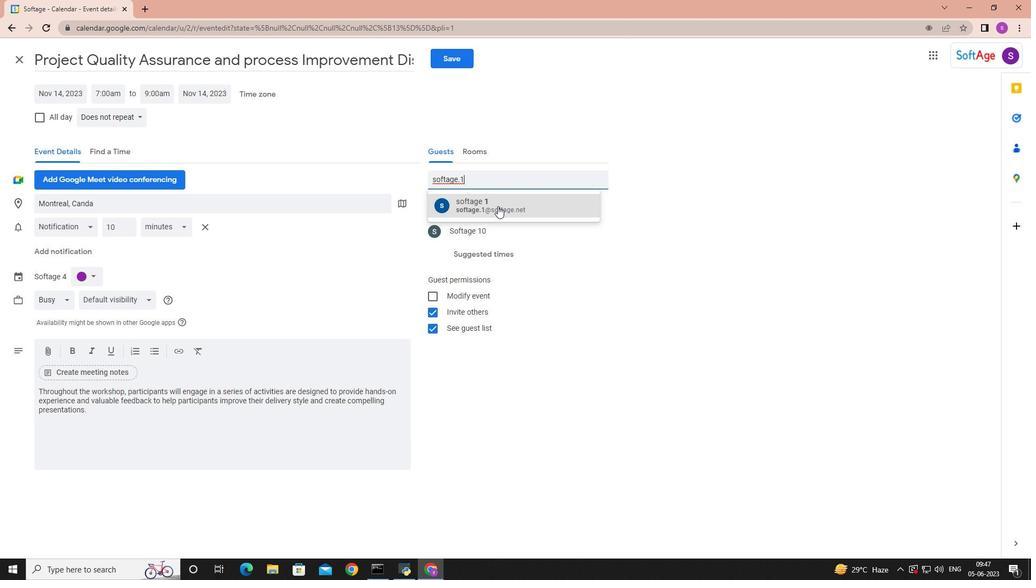 
Action: Mouse moved to (138, 116)
Screenshot: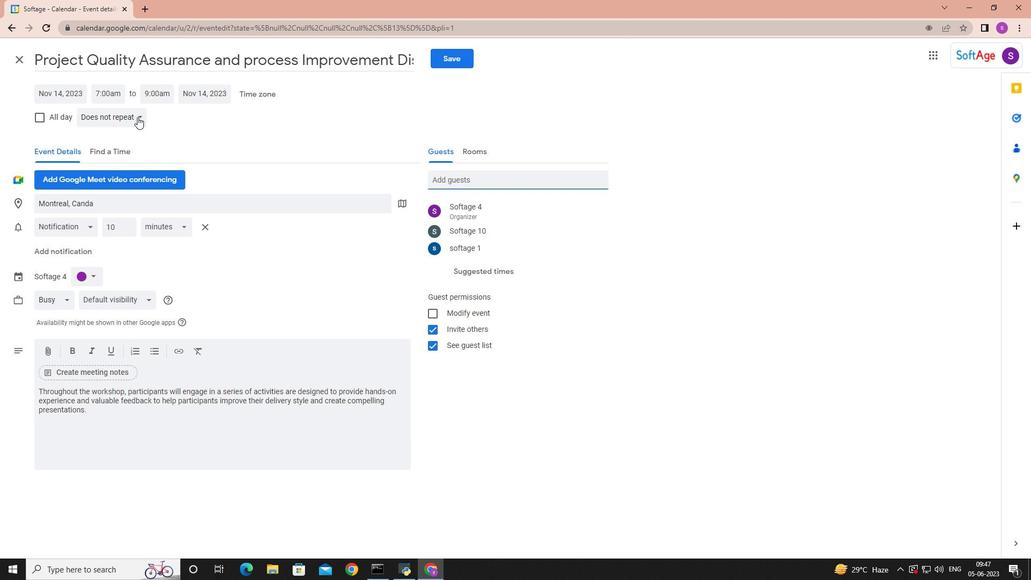 
Action: Mouse pressed left at (138, 116)
Screenshot: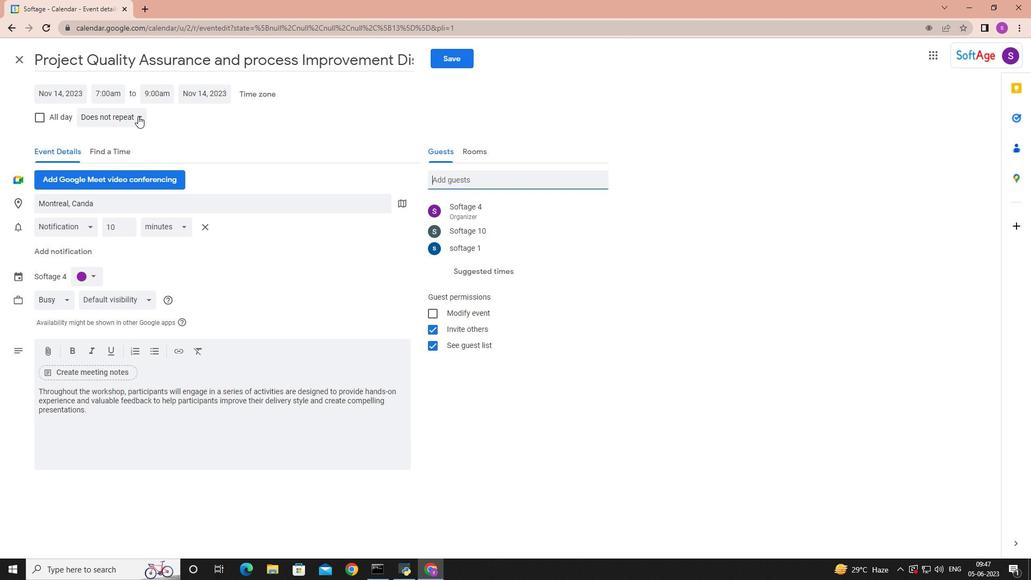 
Action: Mouse moved to (133, 117)
Screenshot: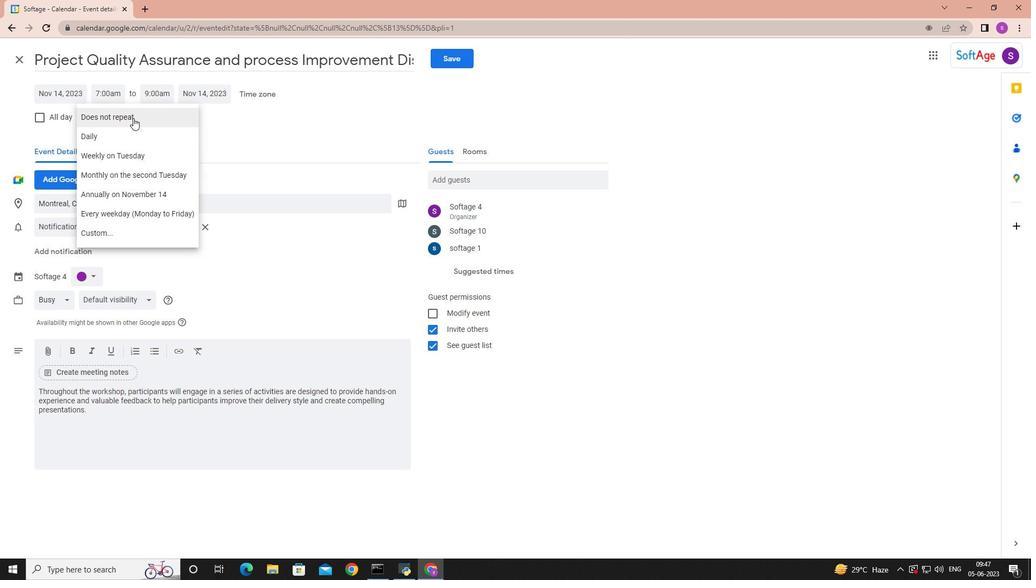 
Action: Mouse pressed left at (133, 117)
Screenshot: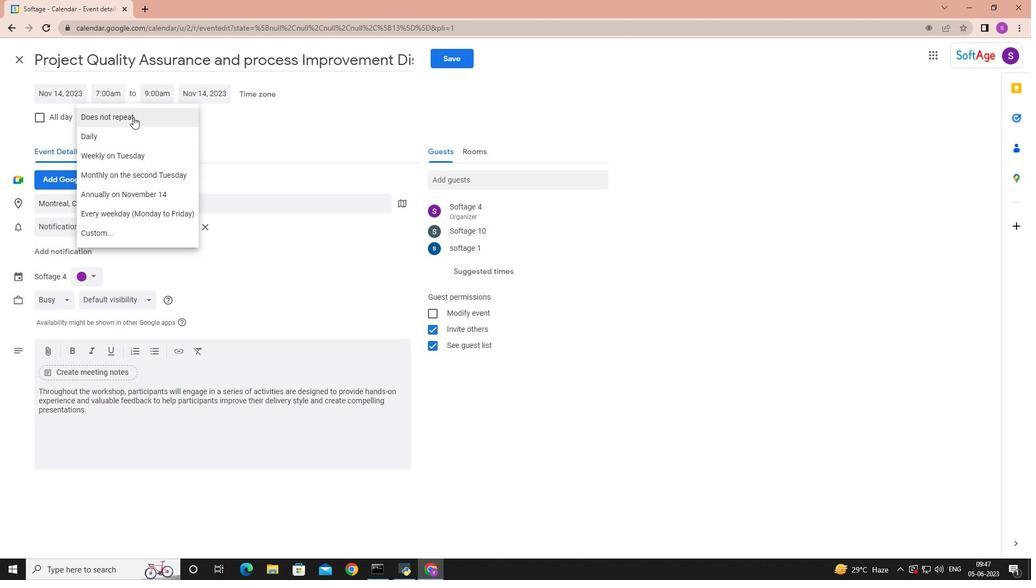 
Action: Mouse moved to (449, 58)
Screenshot: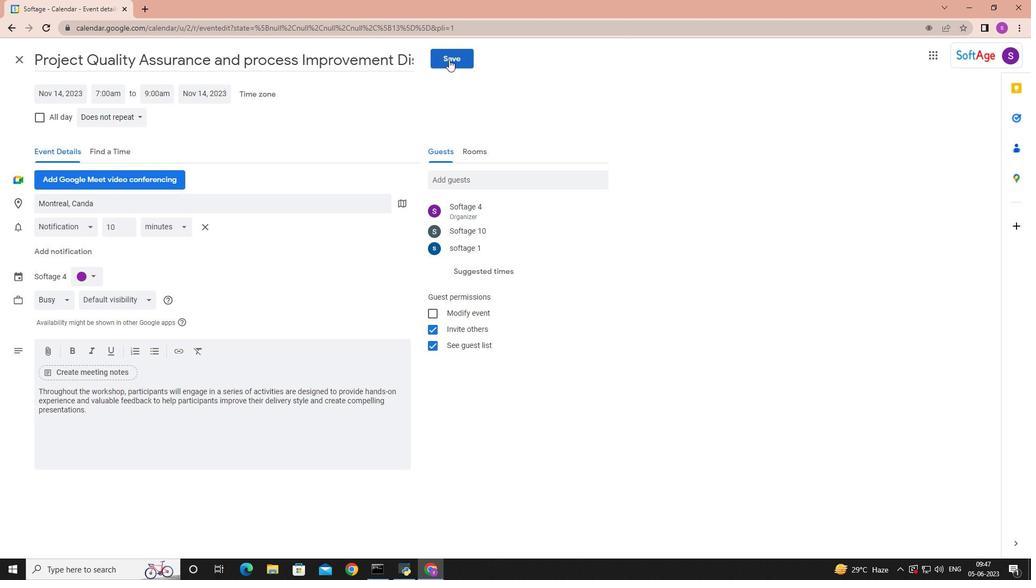 
Action: Mouse pressed left at (449, 58)
Screenshot: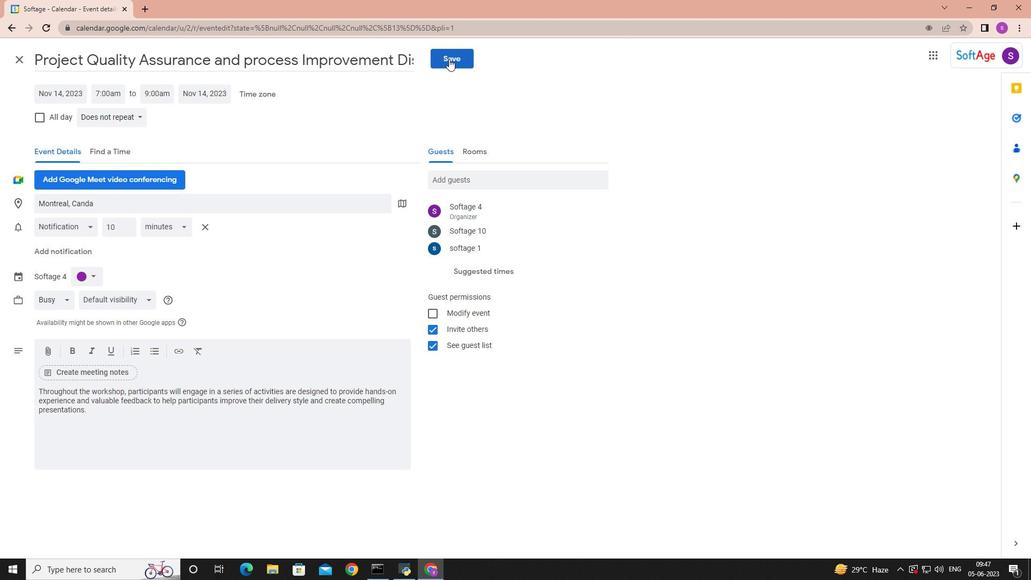 
Action: Mouse moved to (621, 319)
Screenshot: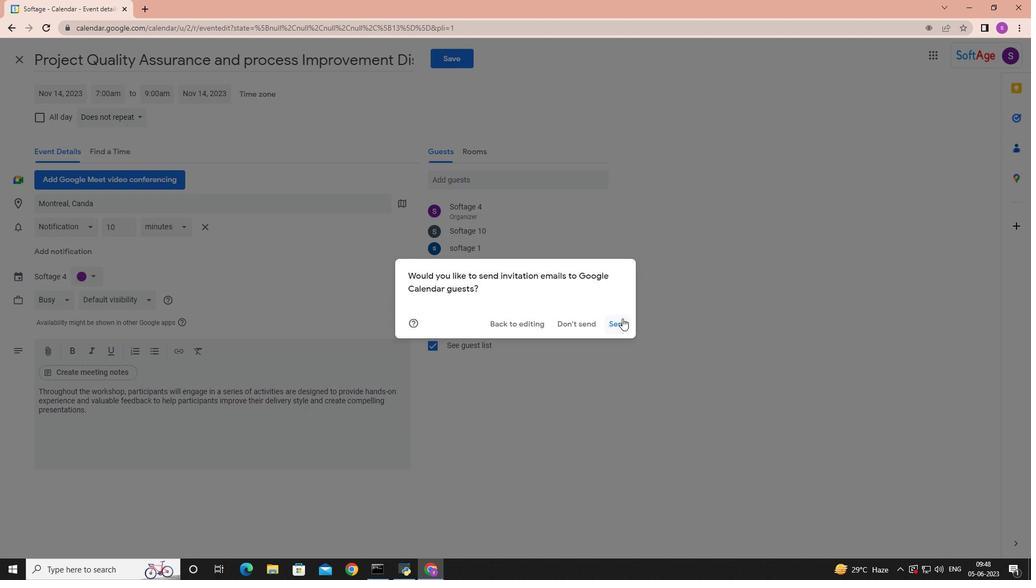 
Action: Mouse pressed left at (621, 319)
Screenshot: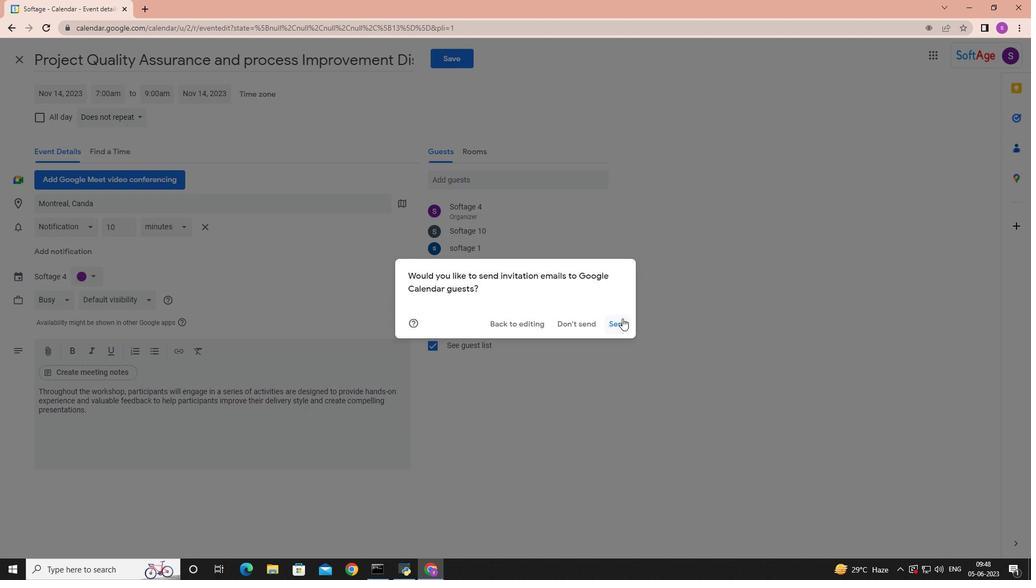 
